 Task: Search one way flight ticket for 3 adults in first from Tucson: Tucson International Airport to New Bern: Coastal Carolina Regional Airport (was Craven County Regional) on 5-4-2023. Choice of flights is American. Number of bags: 2 checked bags. Price is upto 92000. Outbound departure time preference is 16:15.
Action: Mouse moved to (318, 277)
Screenshot: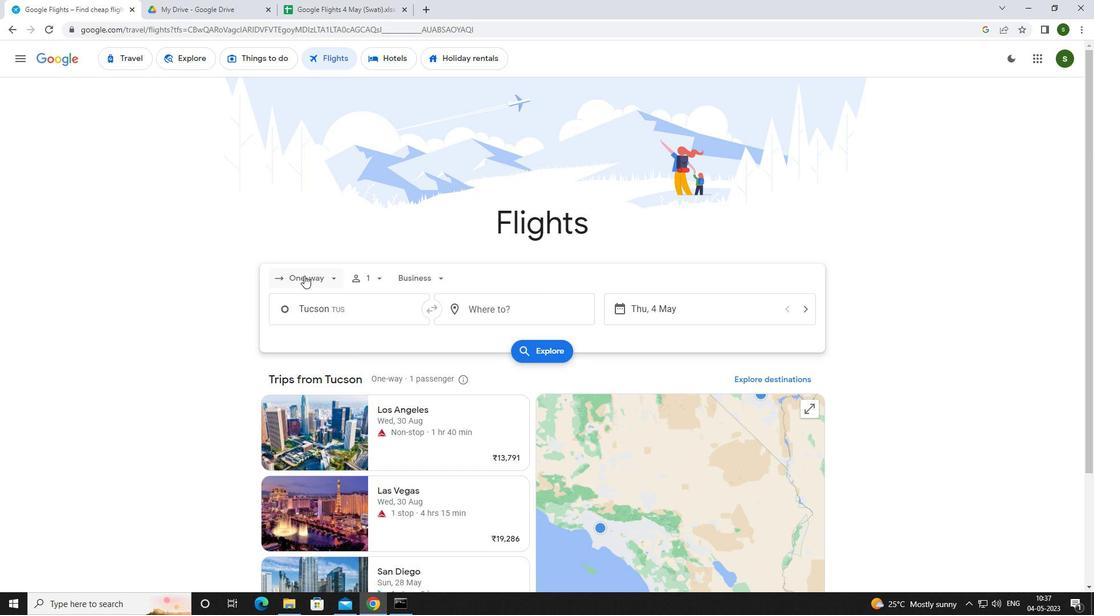 
Action: Mouse pressed left at (318, 277)
Screenshot: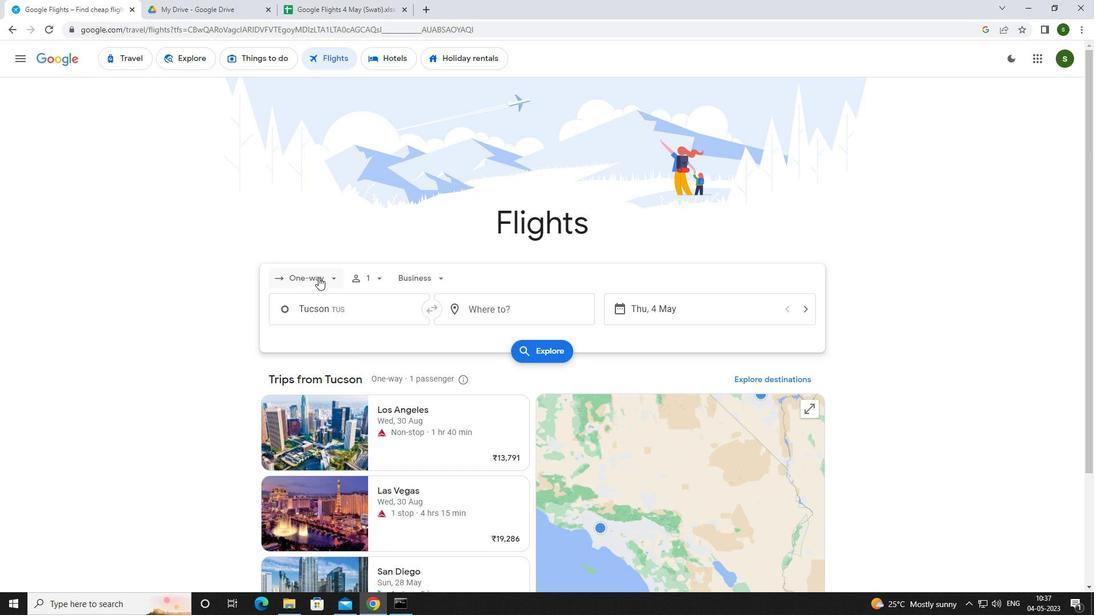 
Action: Mouse moved to (326, 323)
Screenshot: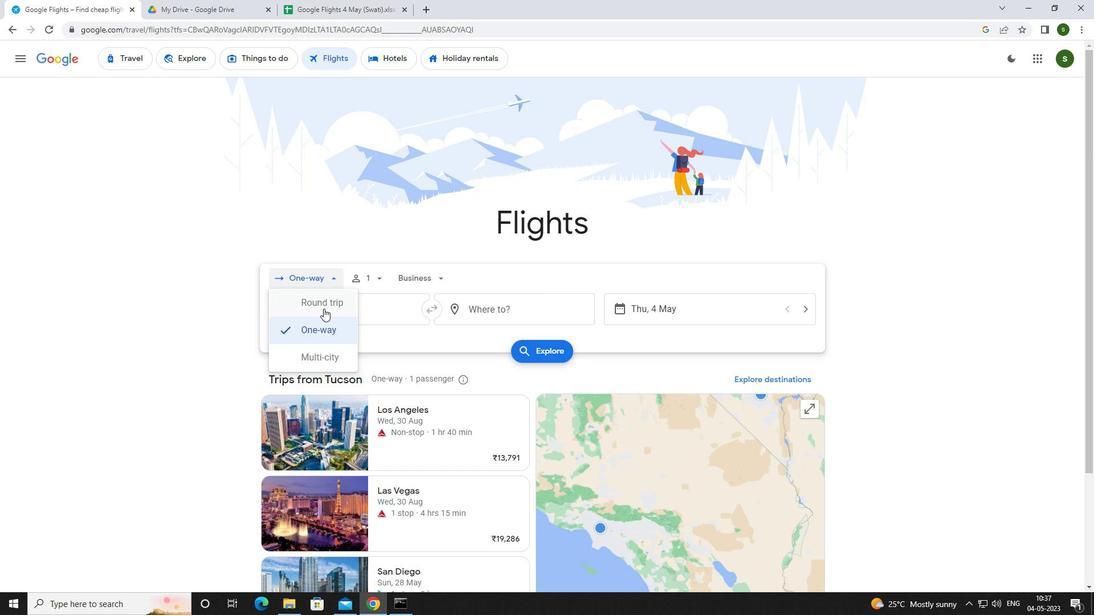 
Action: Mouse pressed left at (326, 323)
Screenshot: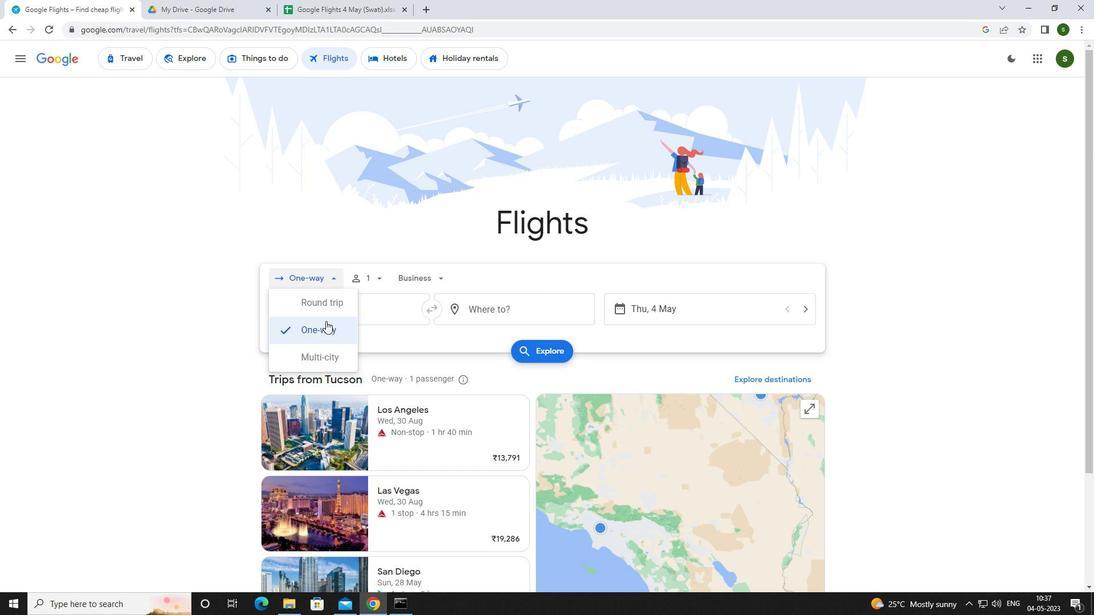 
Action: Mouse moved to (380, 274)
Screenshot: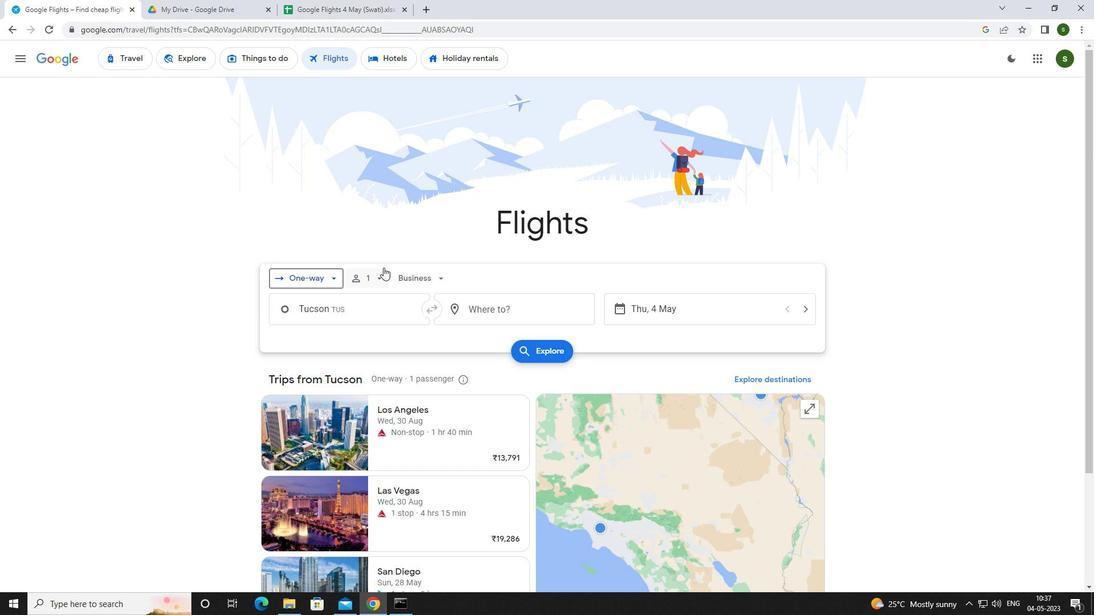 
Action: Mouse pressed left at (380, 274)
Screenshot: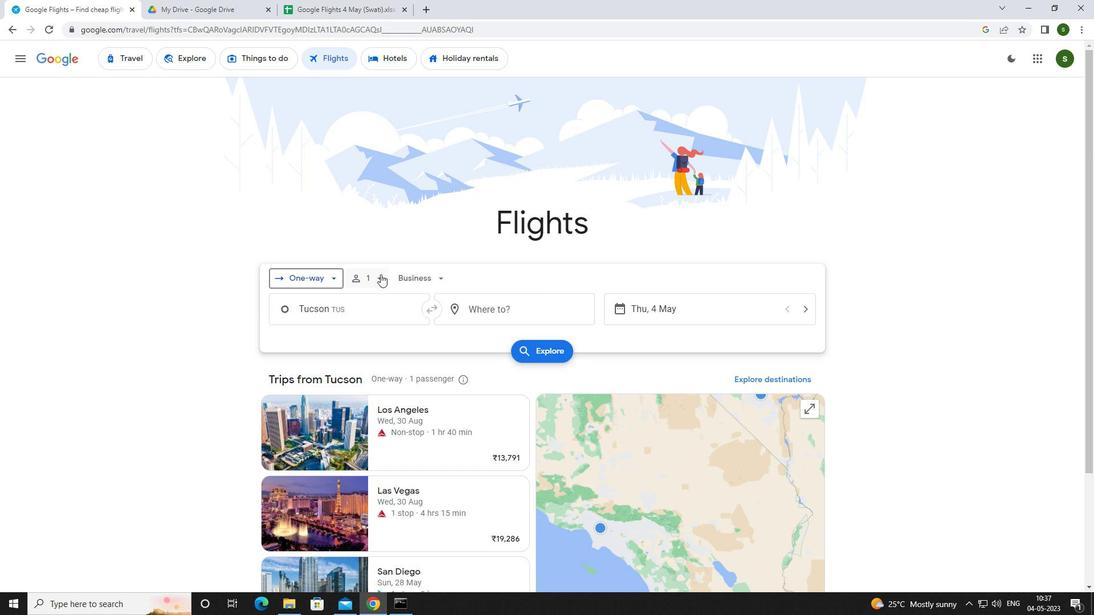 
Action: Mouse moved to (463, 301)
Screenshot: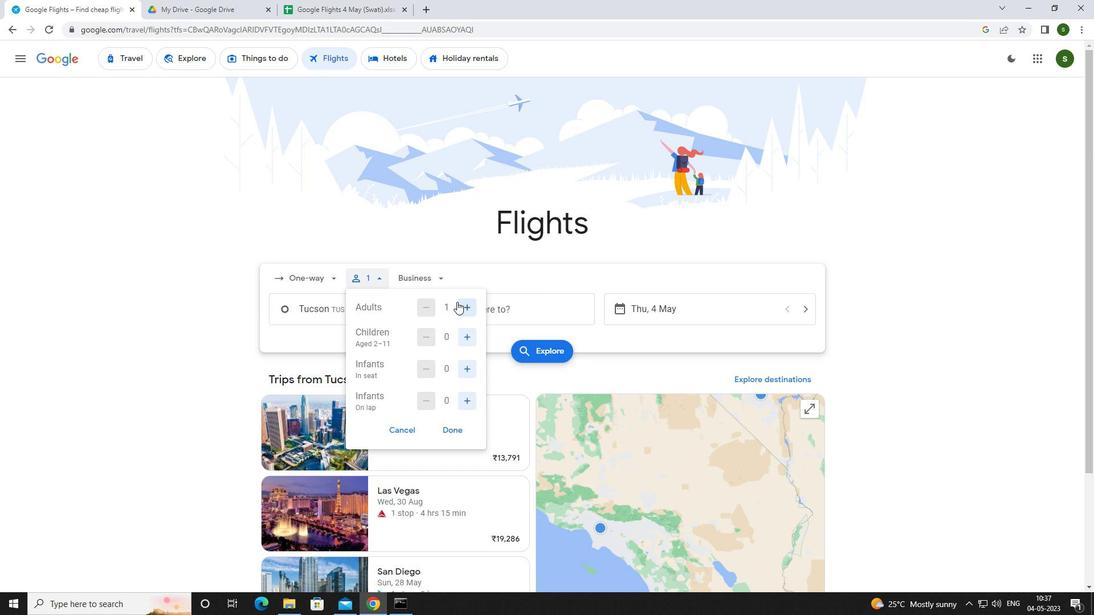 
Action: Mouse pressed left at (463, 301)
Screenshot: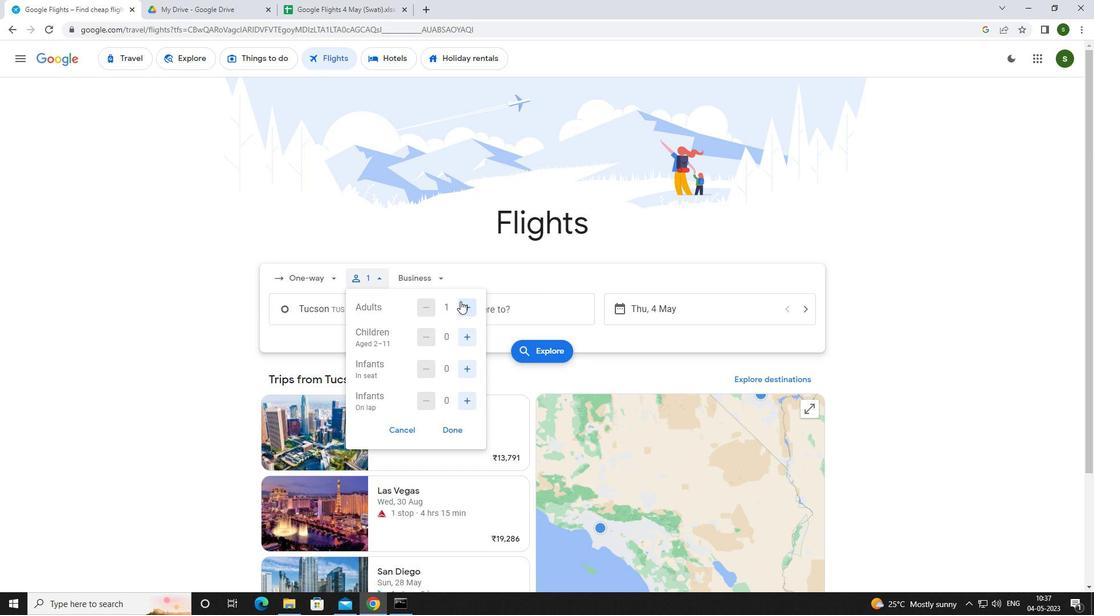 
Action: Mouse pressed left at (463, 301)
Screenshot: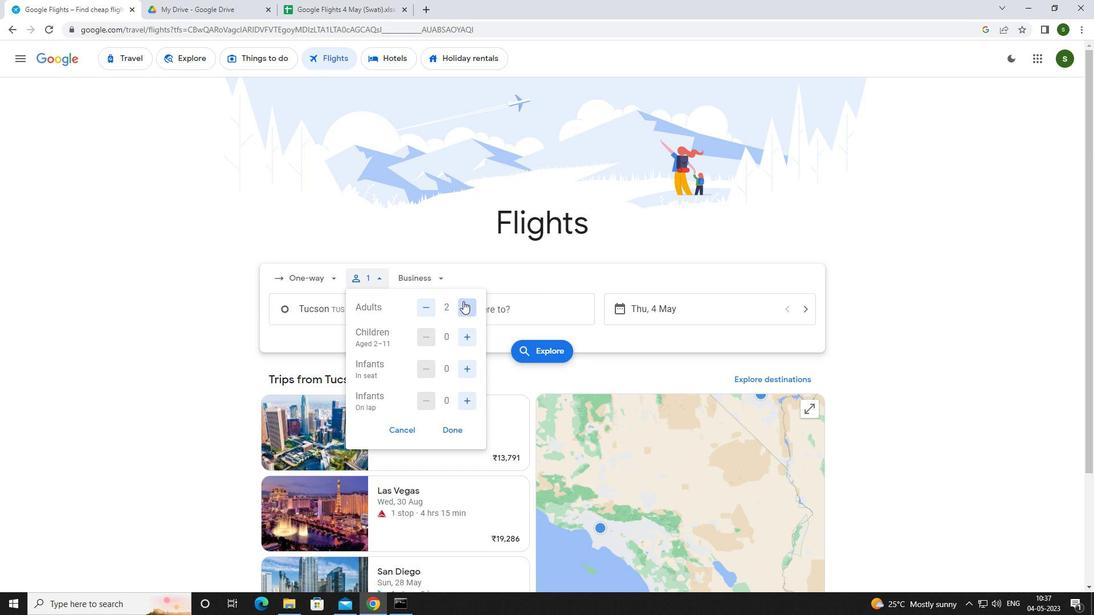 
Action: Mouse moved to (436, 275)
Screenshot: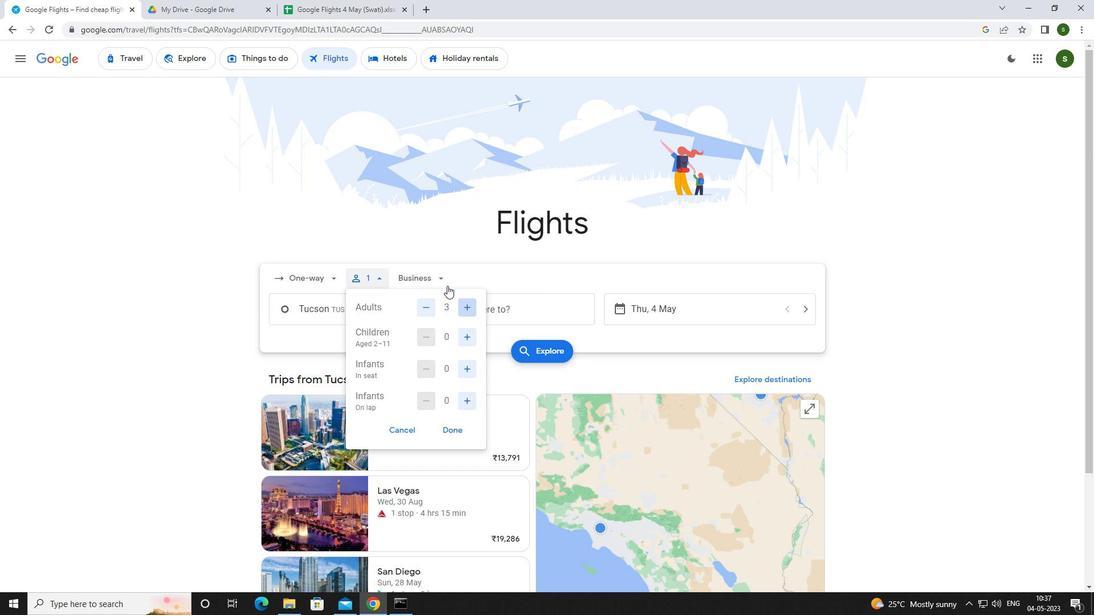 
Action: Mouse pressed left at (436, 275)
Screenshot: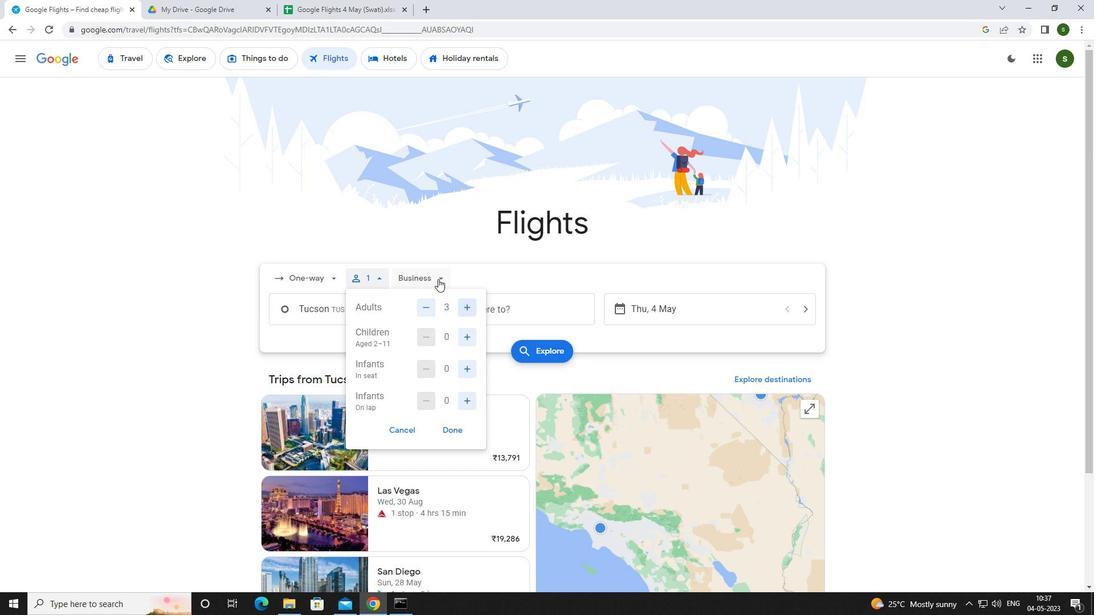 
Action: Mouse moved to (443, 382)
Screenshot: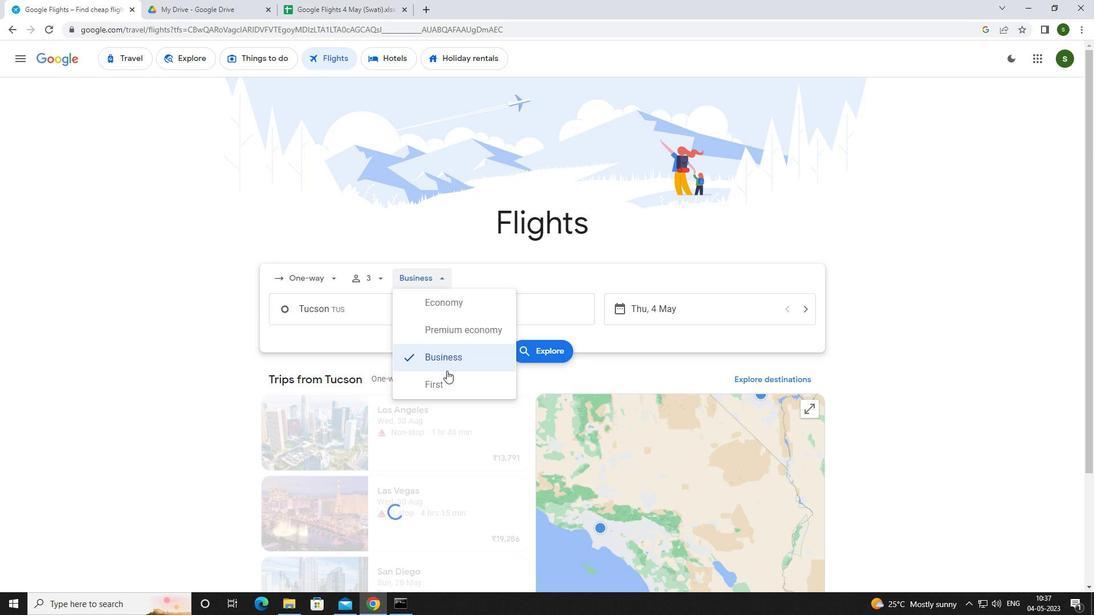 
Action: Mouse pressed left at (443, 382)
Screenshot: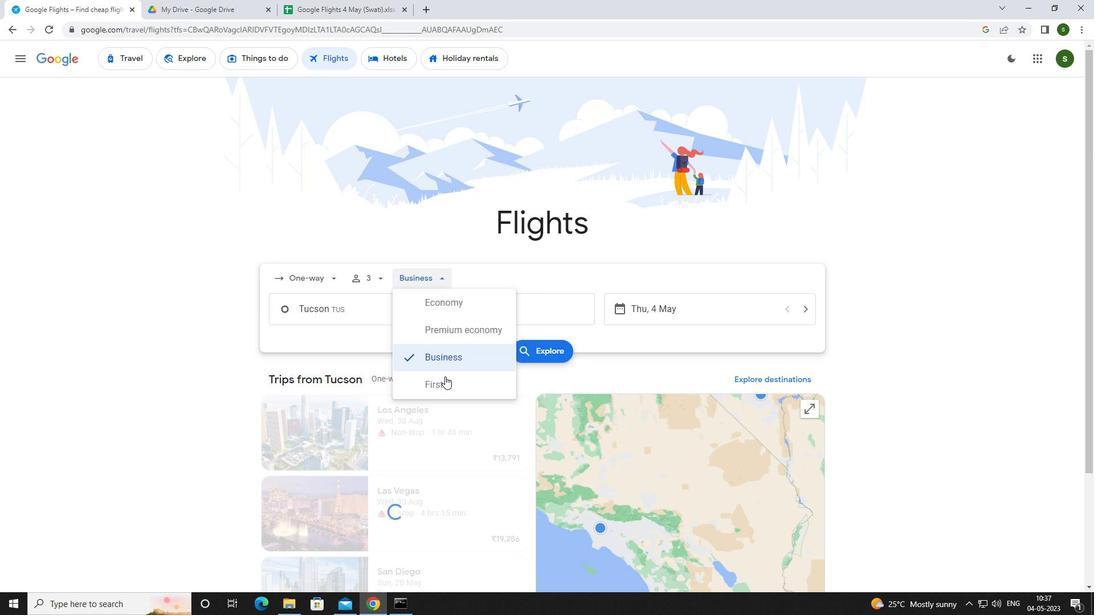 
Action: Mouse moved to (373, 311)
Screenshot: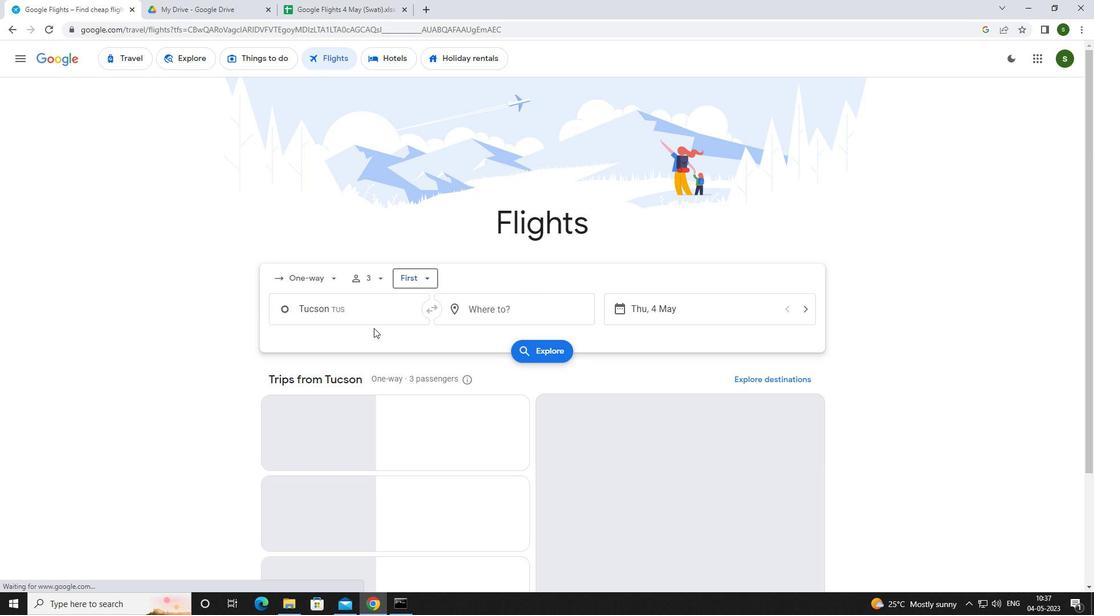 
Action: Mouse pressed left at (373, 311)
Screenshot: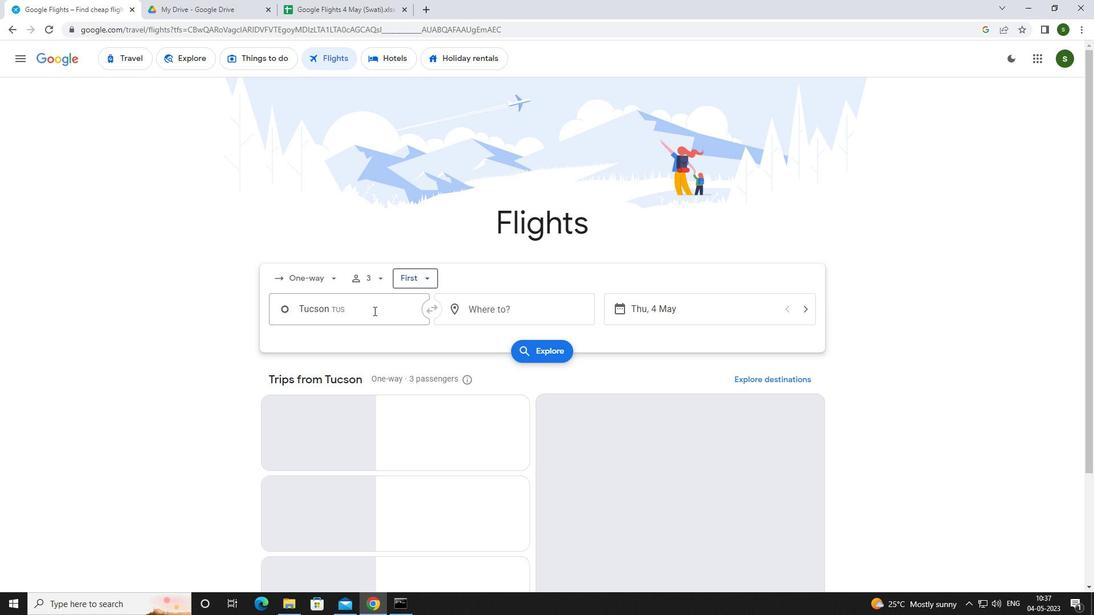 
Action: Key pressed <Key.caps_lock>t<Key.caps_lock>uscon
Screenshot: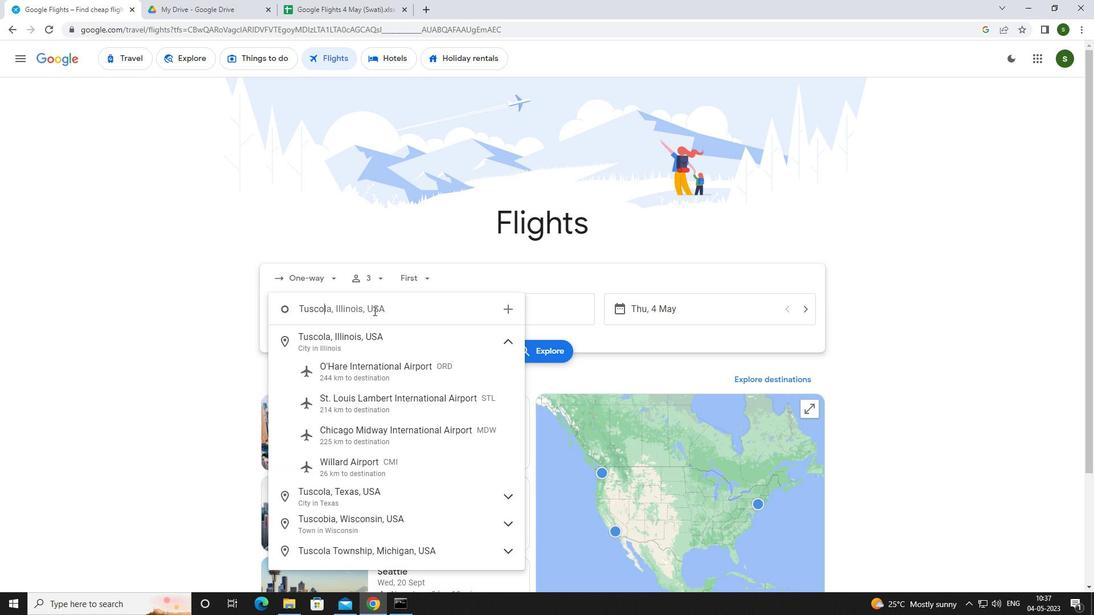 
Action: Mouse moved to (384, 380)
Screenshot: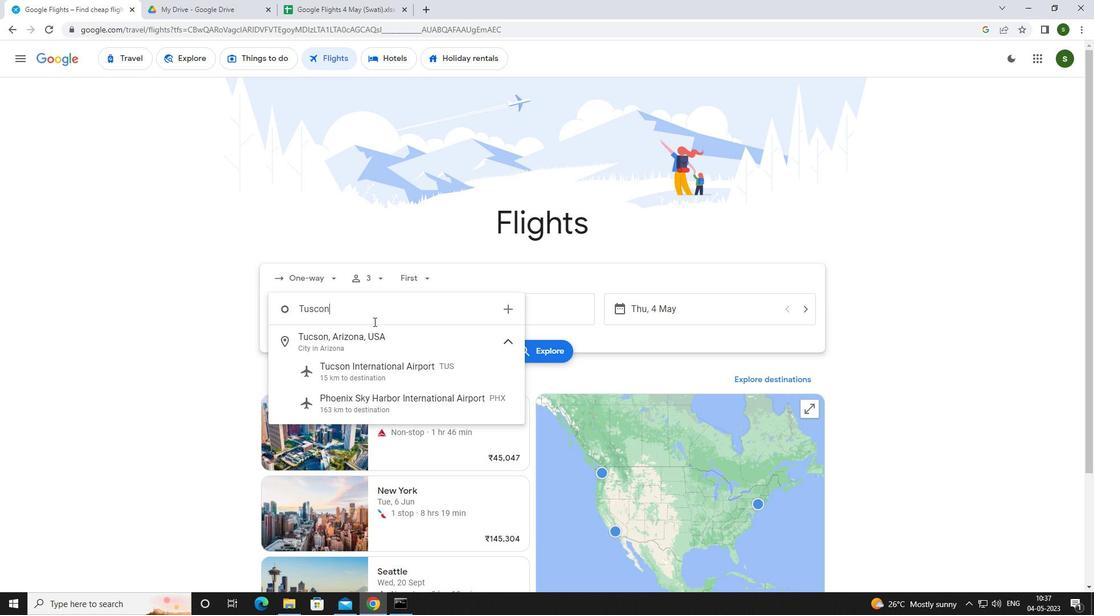 
Action: Mouse pressed left at (384, 380)
Screenshot: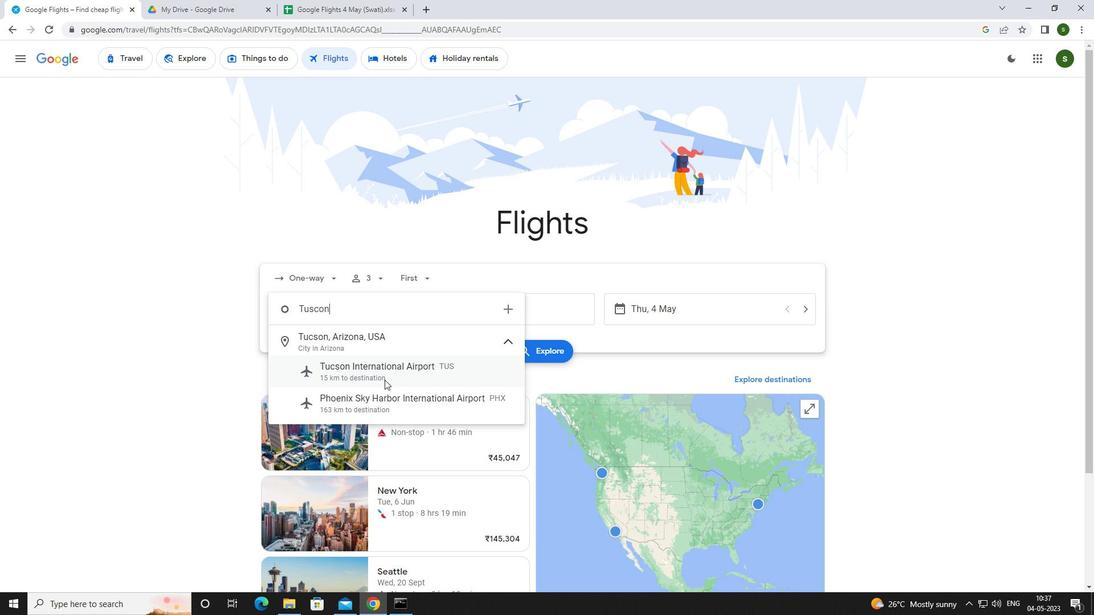 
Action: Mouse moved to (490, 313)
Screenshot: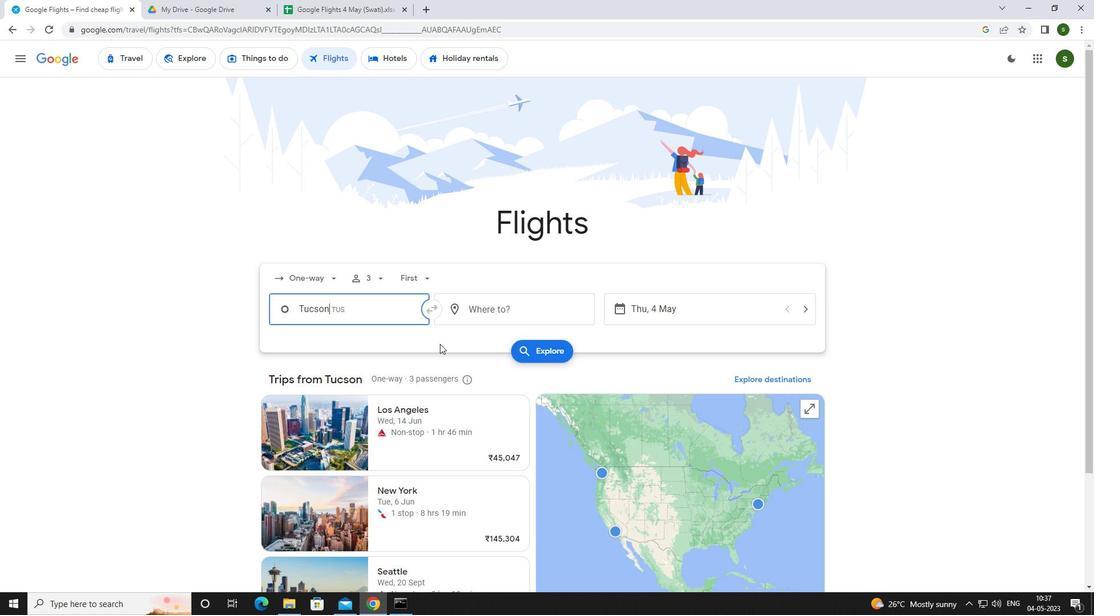 
Action: Mouse pressed left at (490, 313)
Screenshot: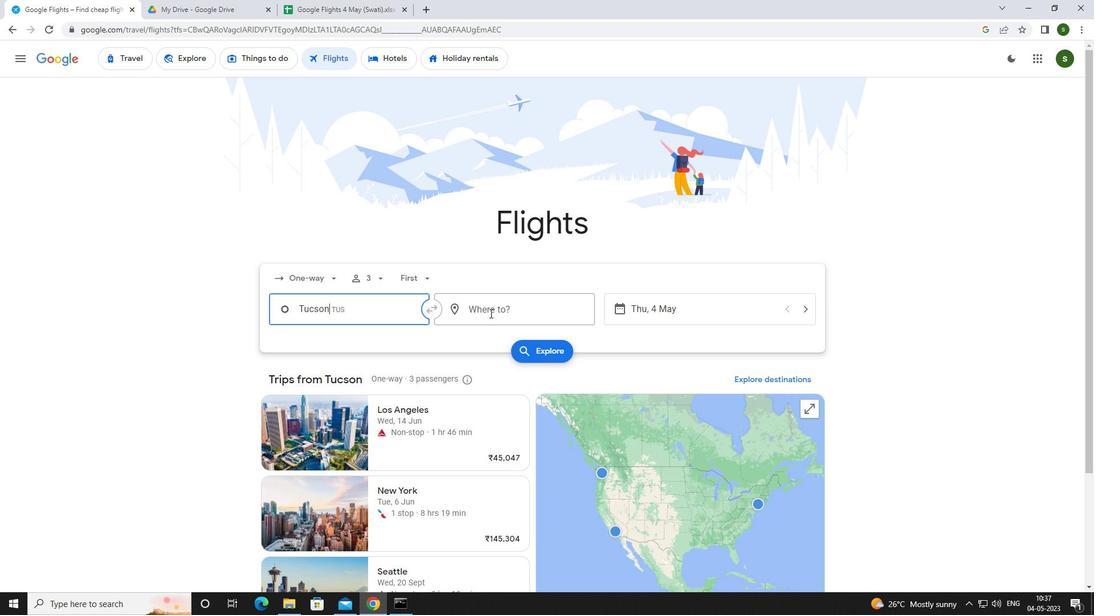 
Action: Mouse moved to (490, 313)
Screenshot: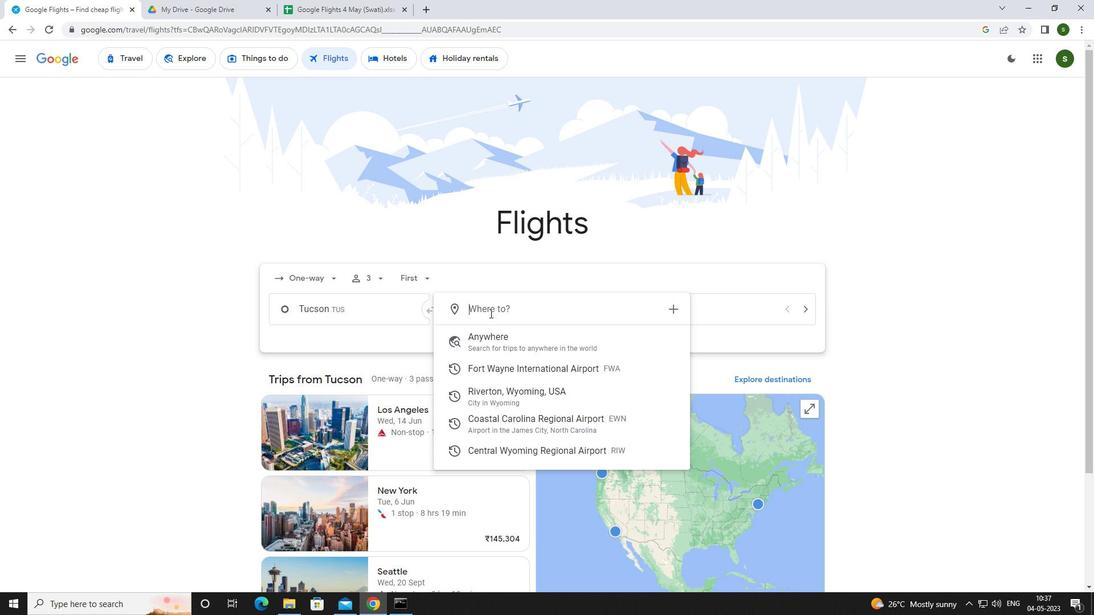 
Action: Key pressed <Key.caps_lock>c<Key.caps_lock>oastal
Screenshot: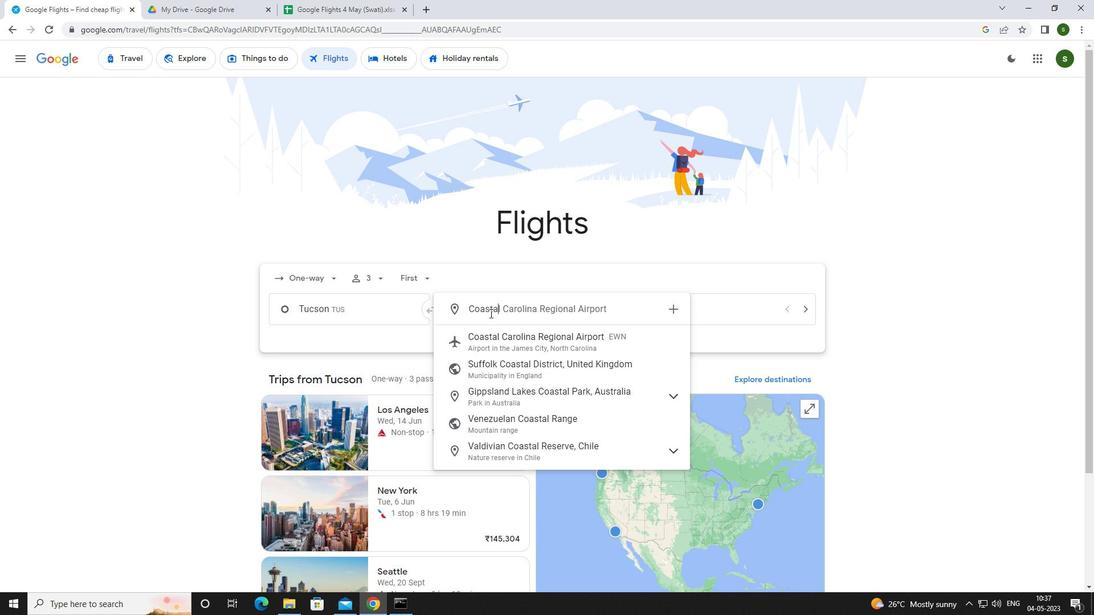 
Action: Mouse moved to (492, 341)
Screenshot: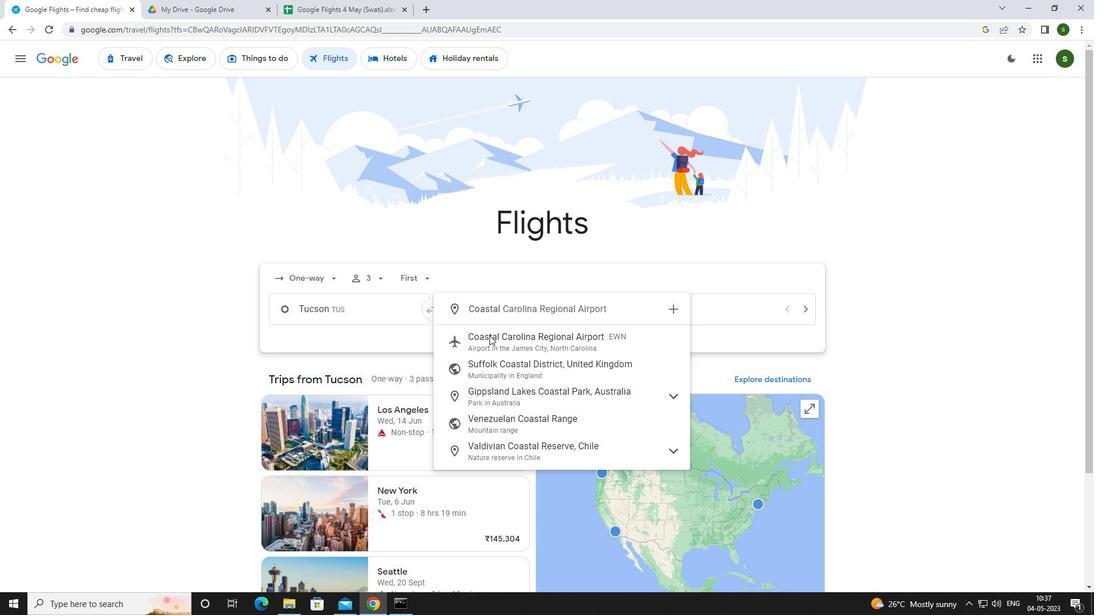 
Action: Mouse pressed left at (492, 341)
Screenshot: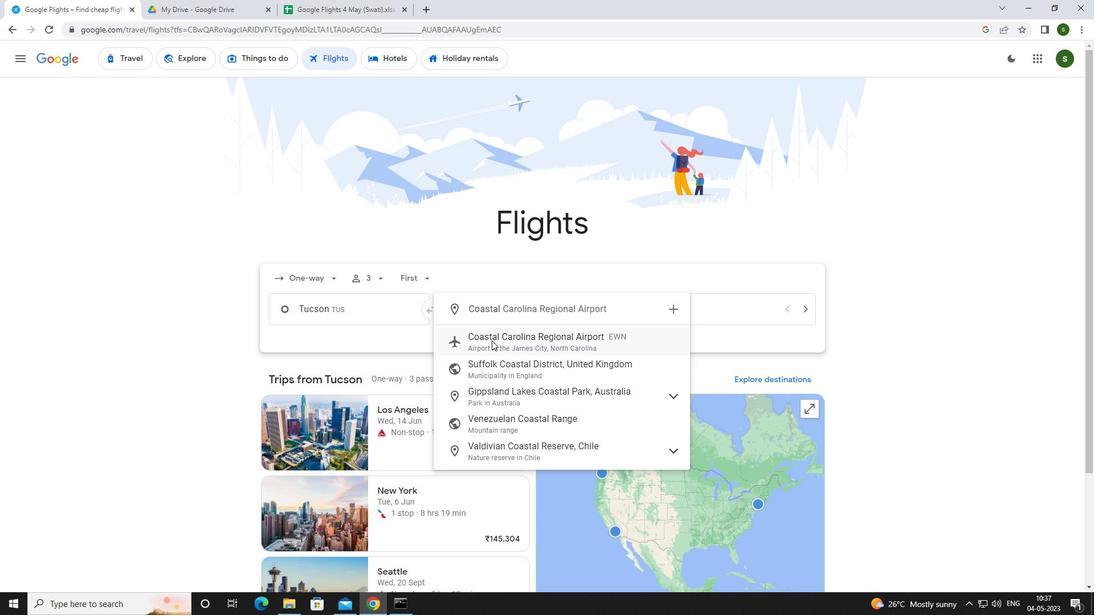 
Action: Mouse moved to (683, 316)
Screenshot: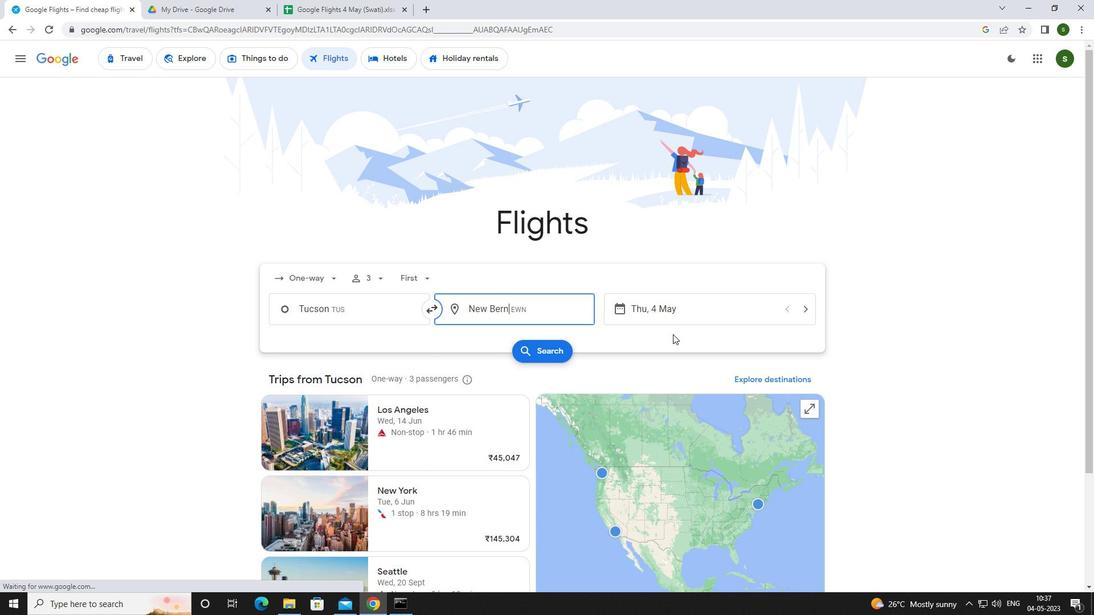 
Action: Mouse pressed left at (683, 316)
Screenshot: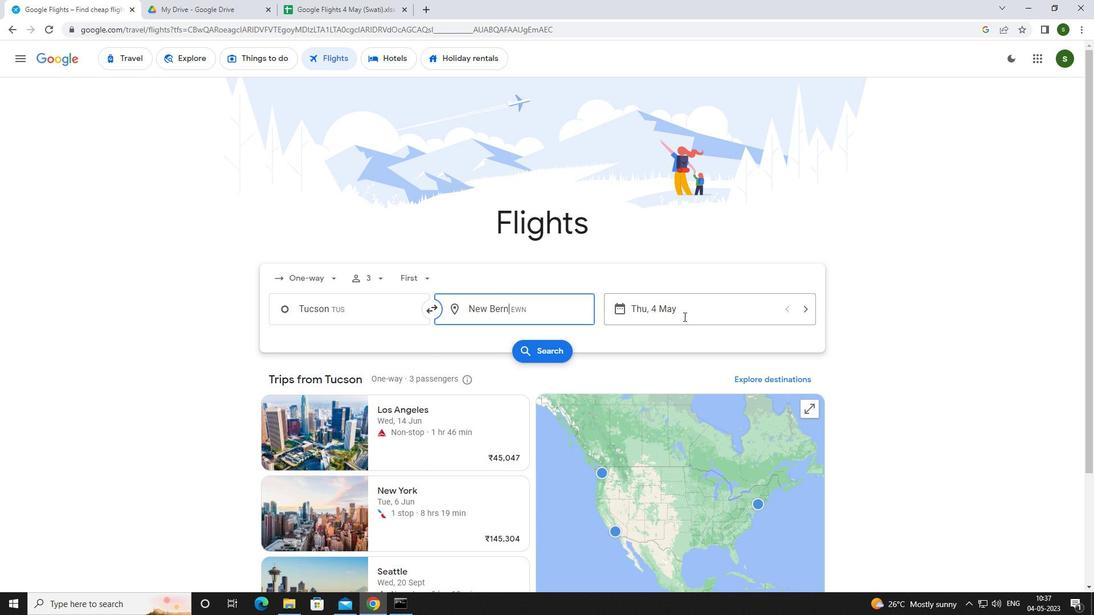
Action: Mouse moved to (527, 382)
Screenshot: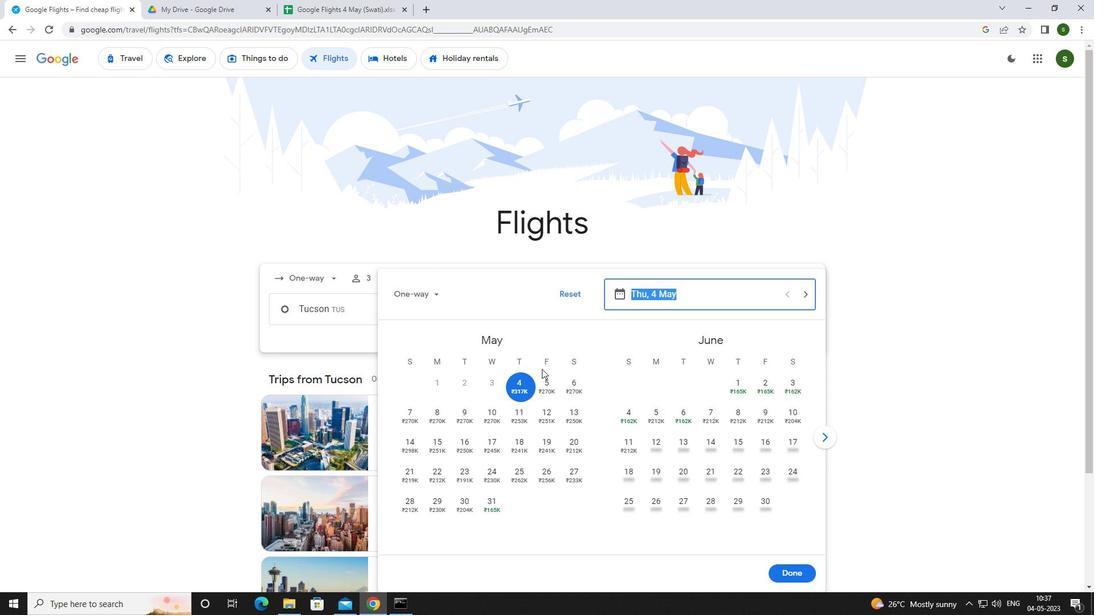 
Action: Mouse pressed left at (527, 382)
Screenshot: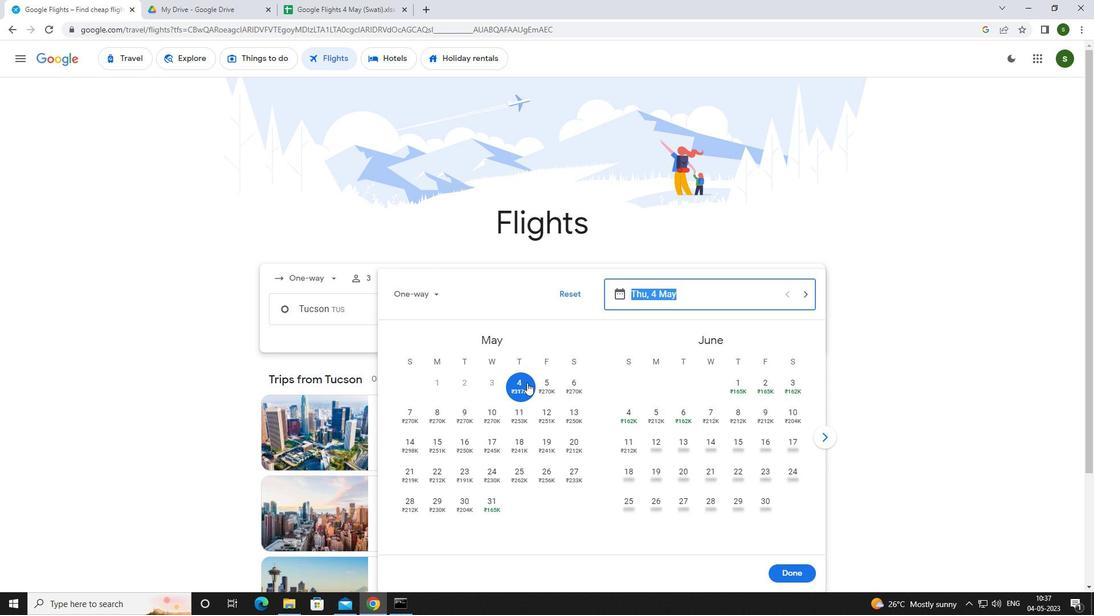 
Action: Mouse moved to (796, 570)
Screenshot: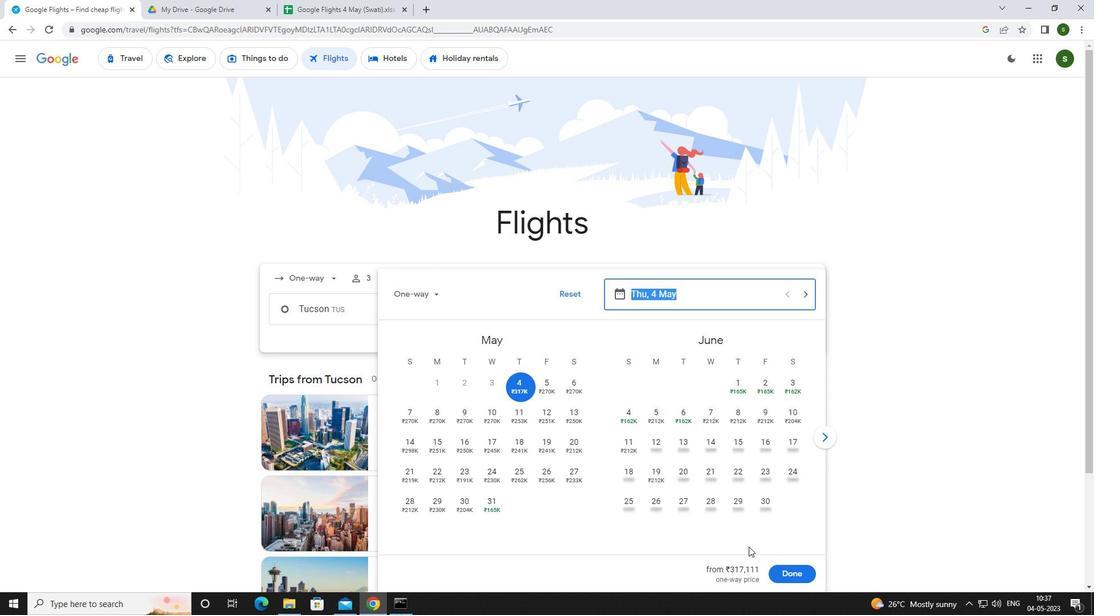 
Action: Mouse pressed left at (796, 570)
Screenshot: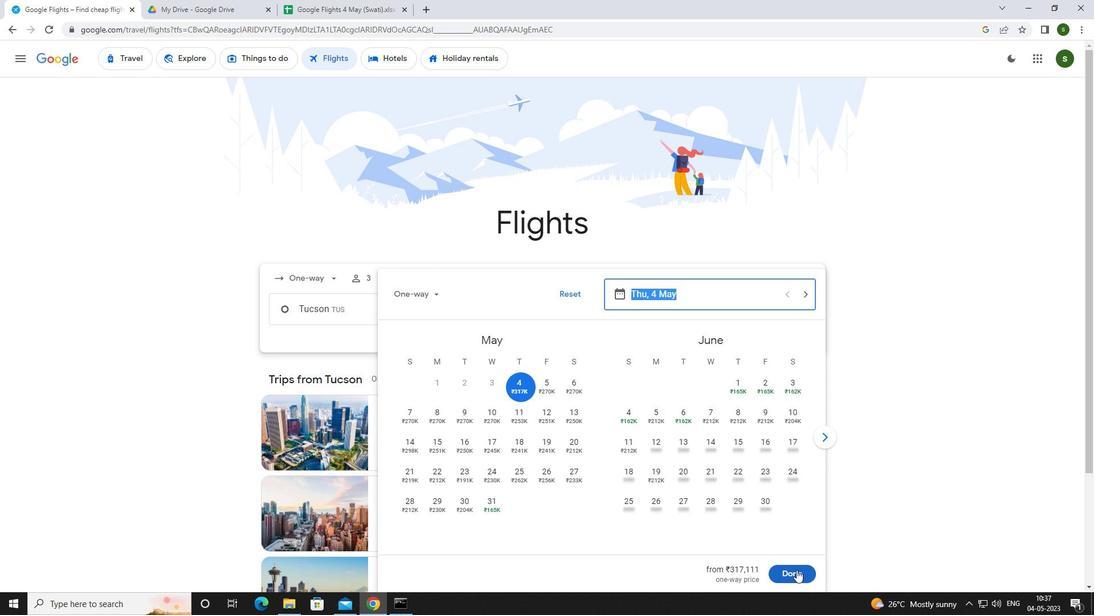 
Action: Mouse moved to (564, 352)
Screenshot: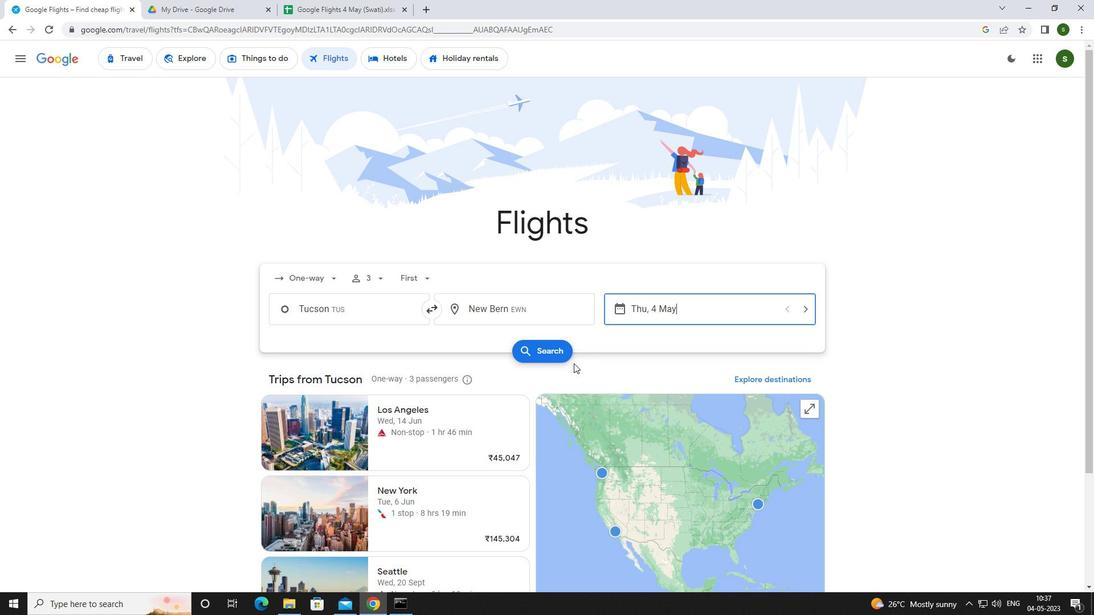 
Action: Mouse pressed left at (564, 352)
Screenshot: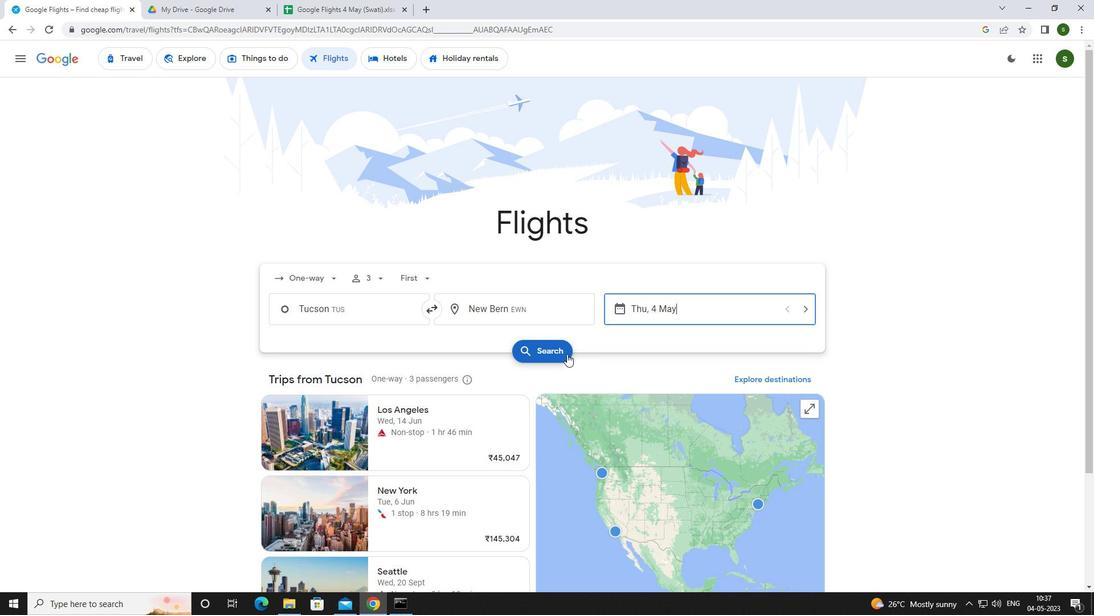 
Action: Mouse moved to (296, 163)
Screenshot: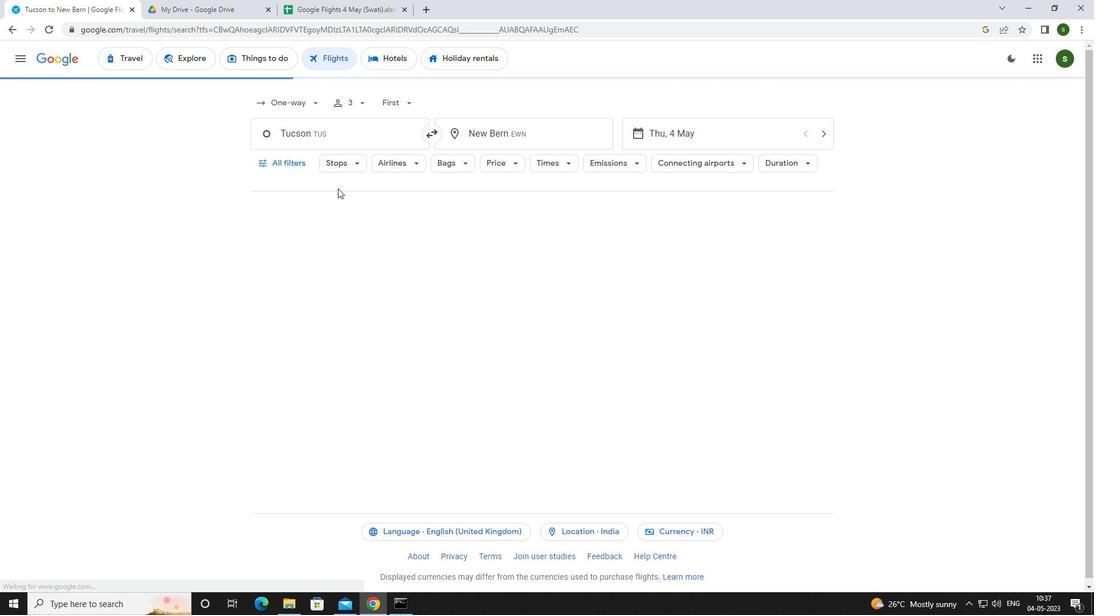
Action: Mouse pressed left at (296, 163)
Screenshot: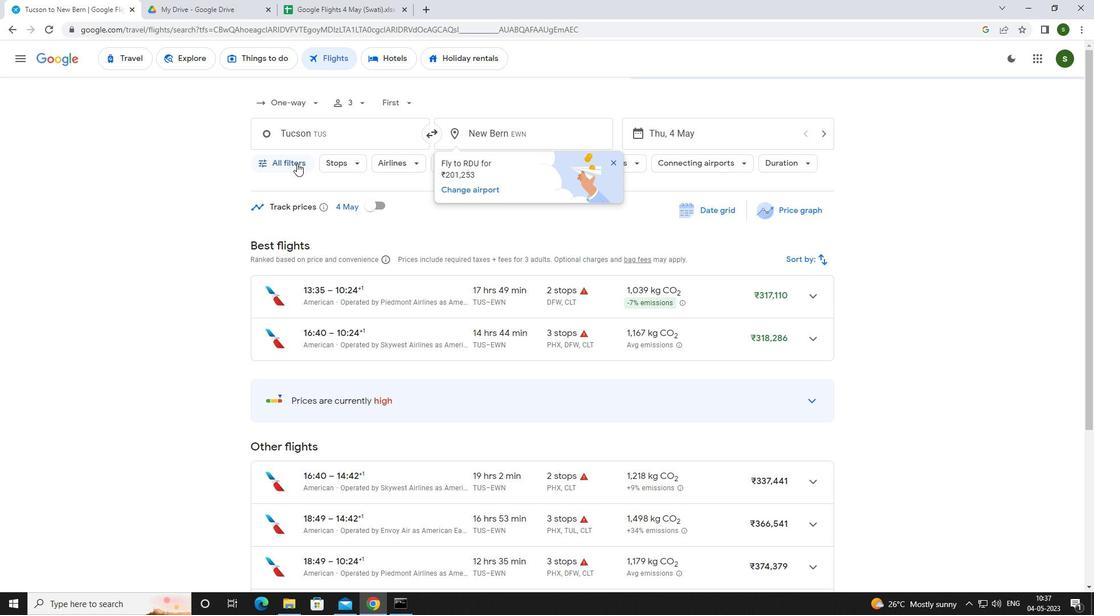 
Action: Mouse moved to (430, 405)
Screenshot: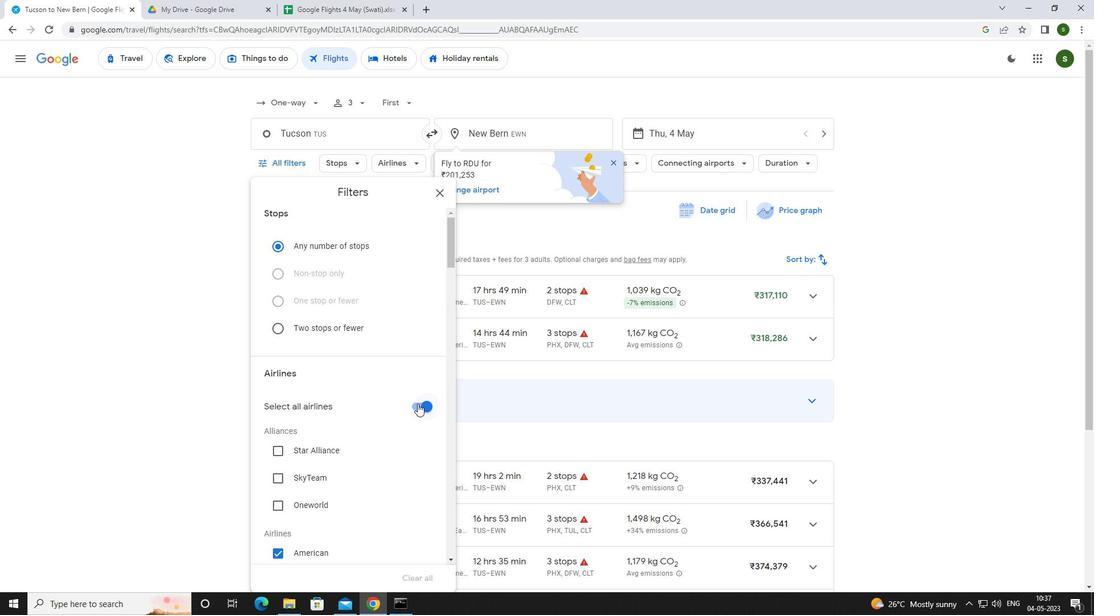 
Action: Mouse pressed left at (430, 405)
Screenshot: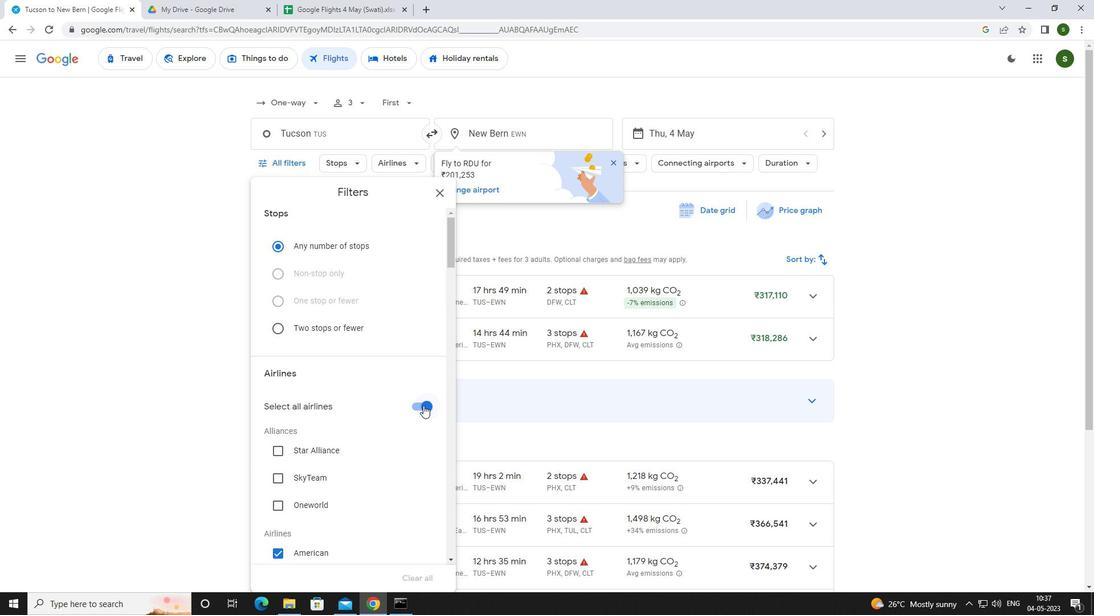 
Action: Mouse moved to (384, 351)
Screenshot: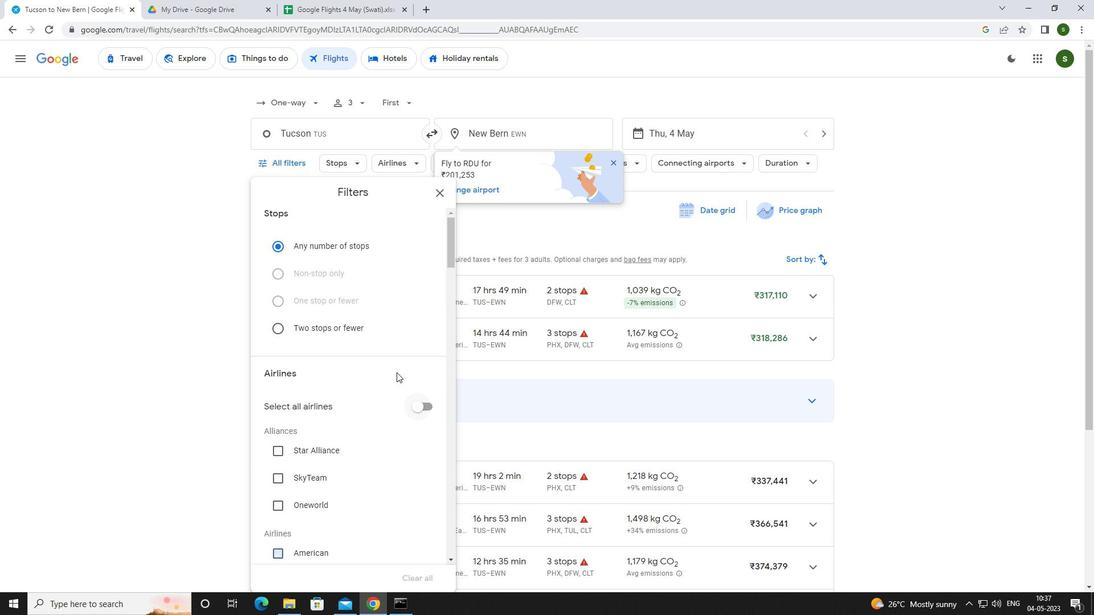 
Action: Mouse scrolled (384, 350) with delta (0, 0)
Screenshot: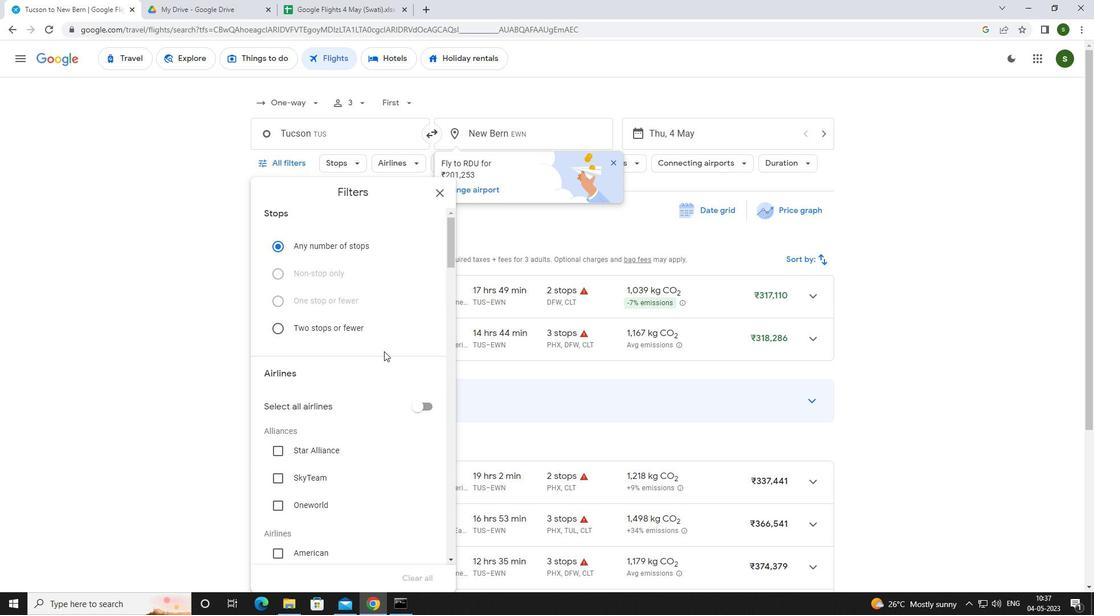 
Action: Mouse scrolled (384, 350) with delta (0, 0)
Screenshot: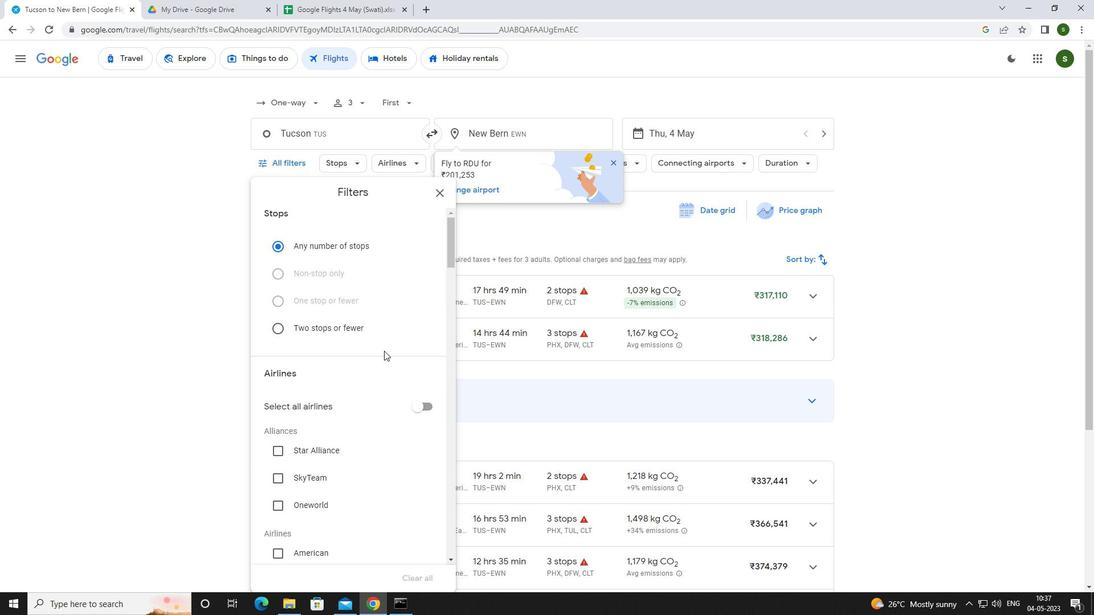 
Action: Mouse scrolled (384, 350) with delta (0, 0)
Screenshot: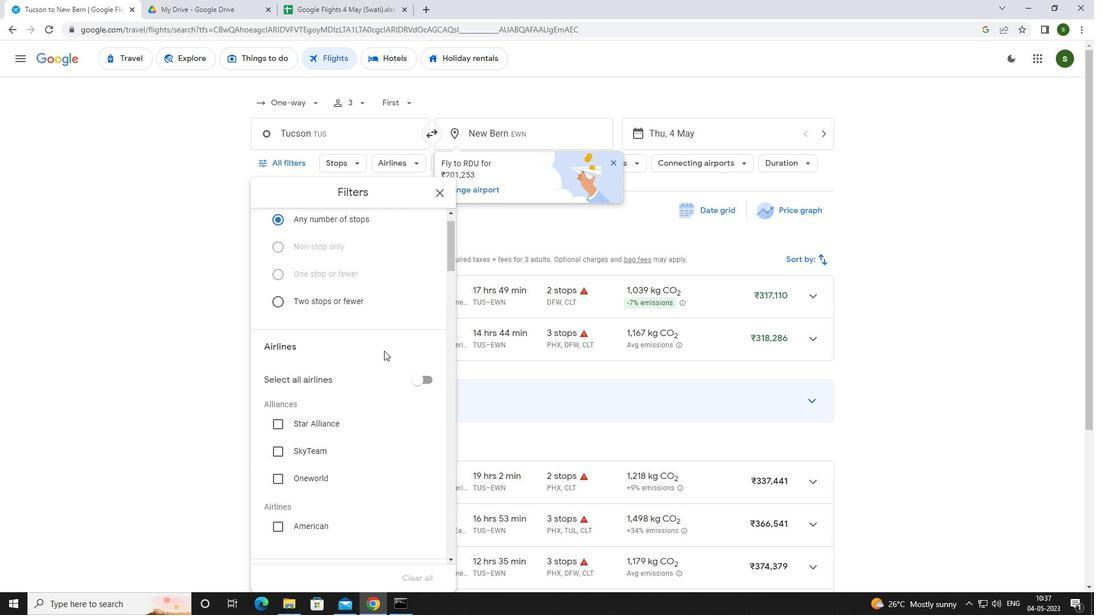 
Action: Mouse moved to (290, 384)
Screenshot: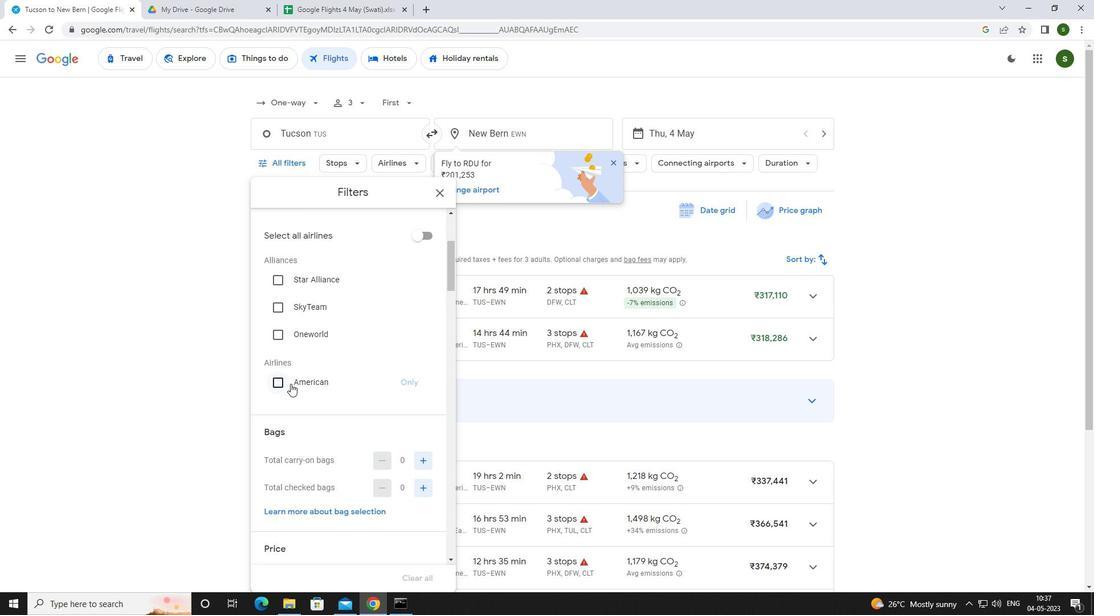 
Action: Mouse pressed left at (290, 384)
Screenshot: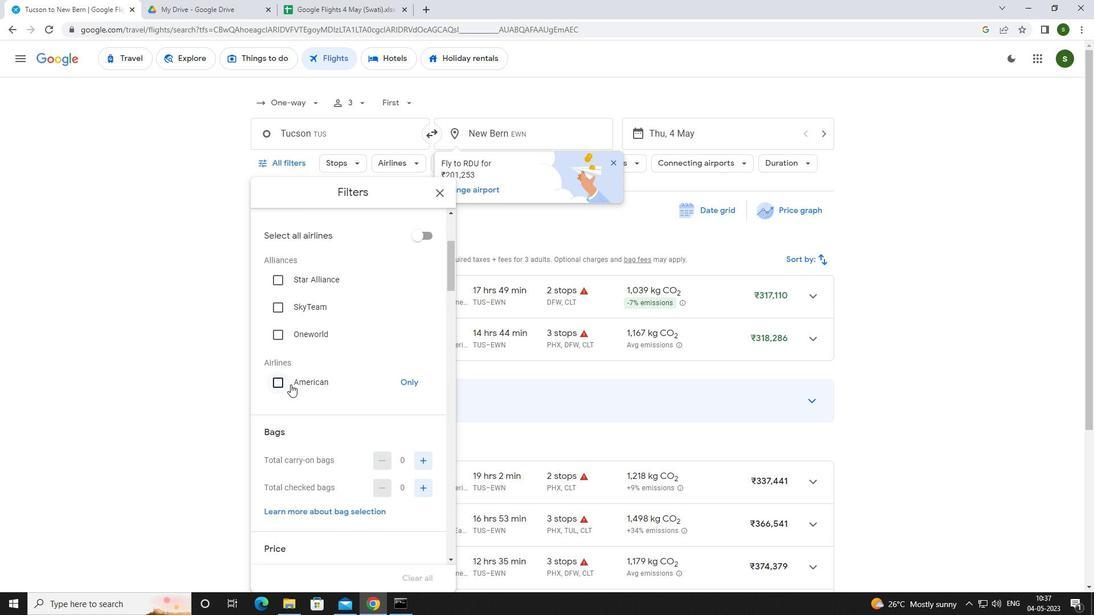 
Action: Mouse moved to (340, 369)
Screenshot: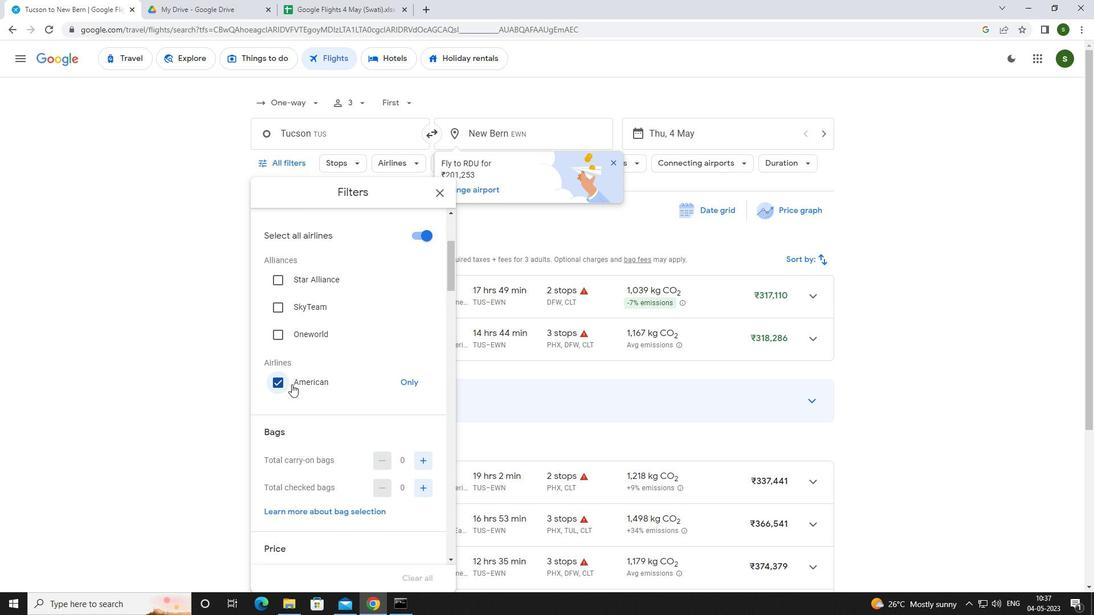 
Action: Mouse scrolled (340, 369) with delta (0, 0)
Screenshot: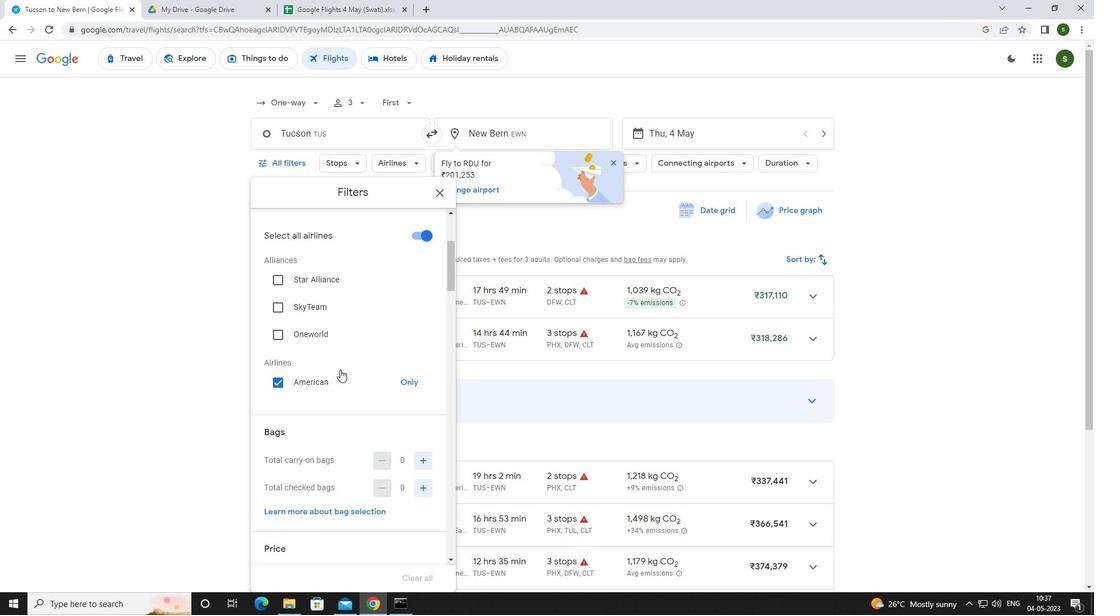 
Action: Mouse scrolled (340, 369) with delta (0, 0)
Screenshot: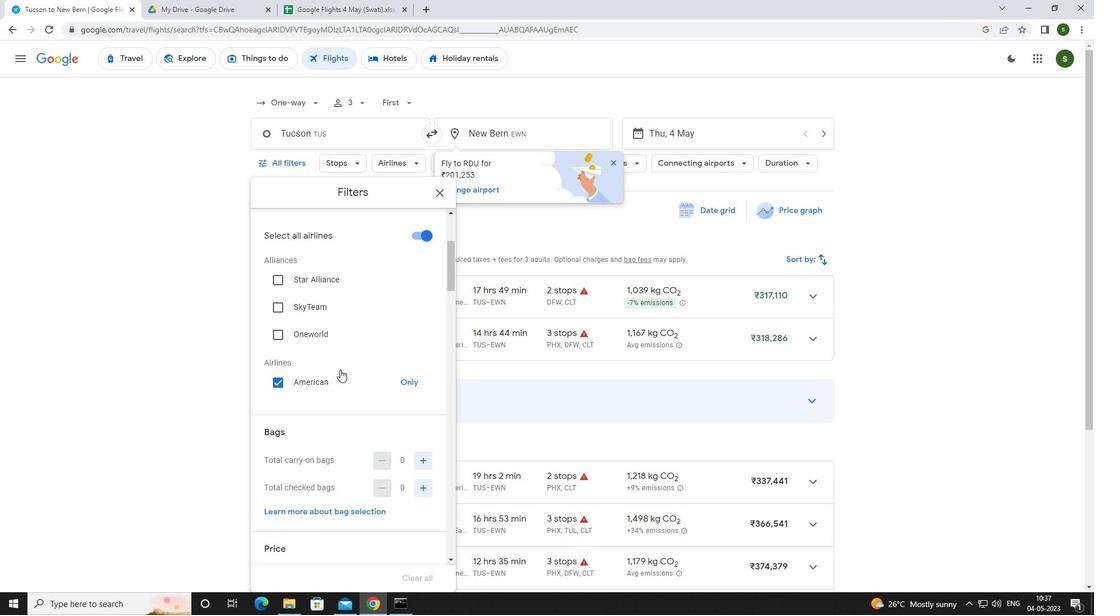 
Action: Mouse moved to (422, 376)
Screenshot: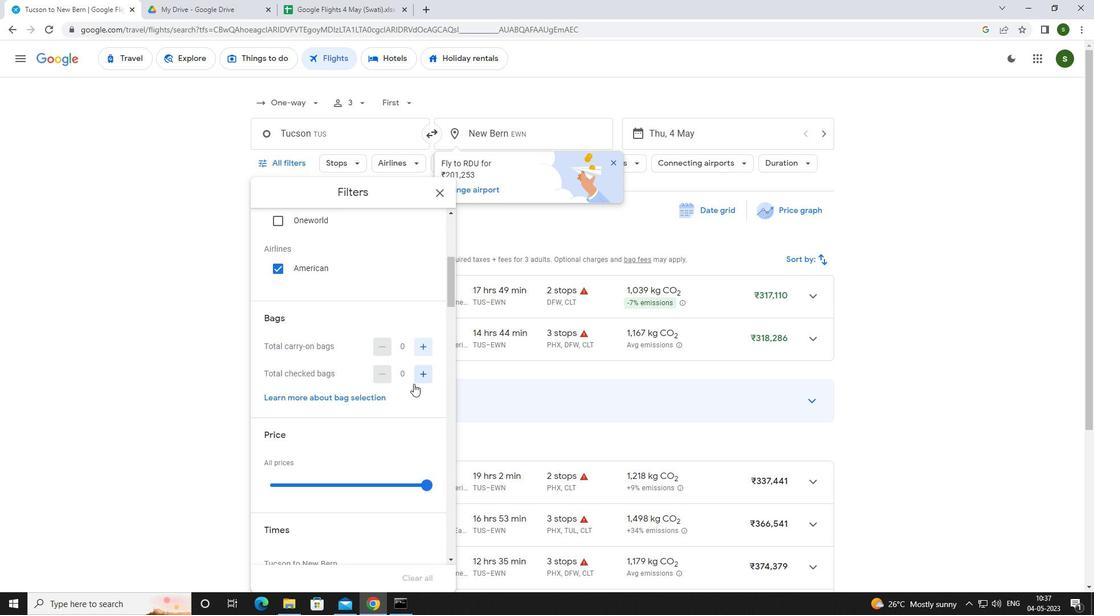 
Action: Mouse pressed left at (422, 376)
Screenshot: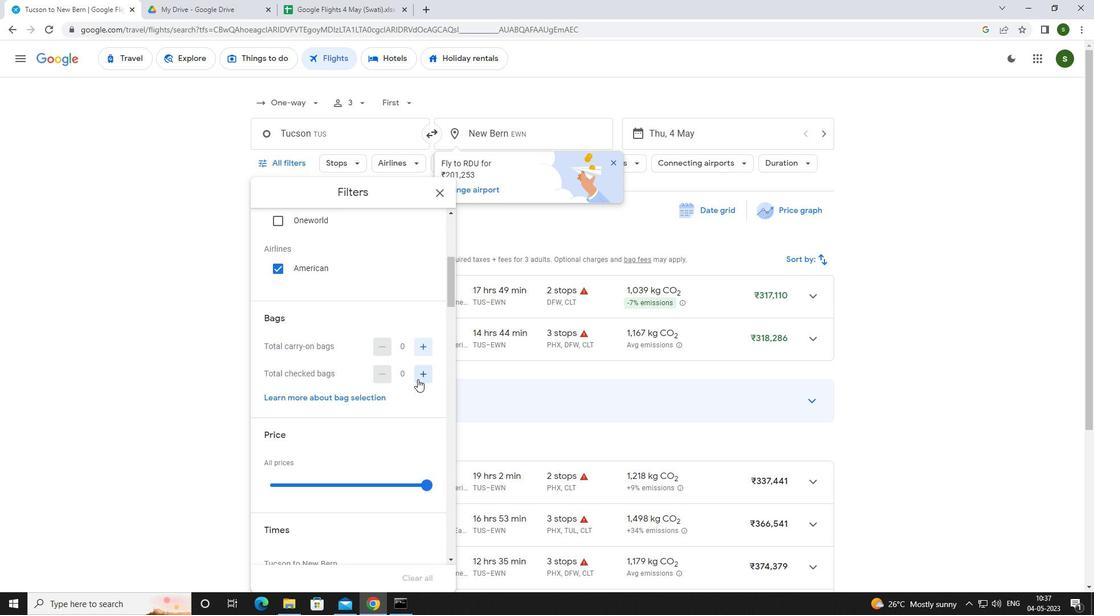 
Action: Mouse pressed left at (422, 376)
Screenshot: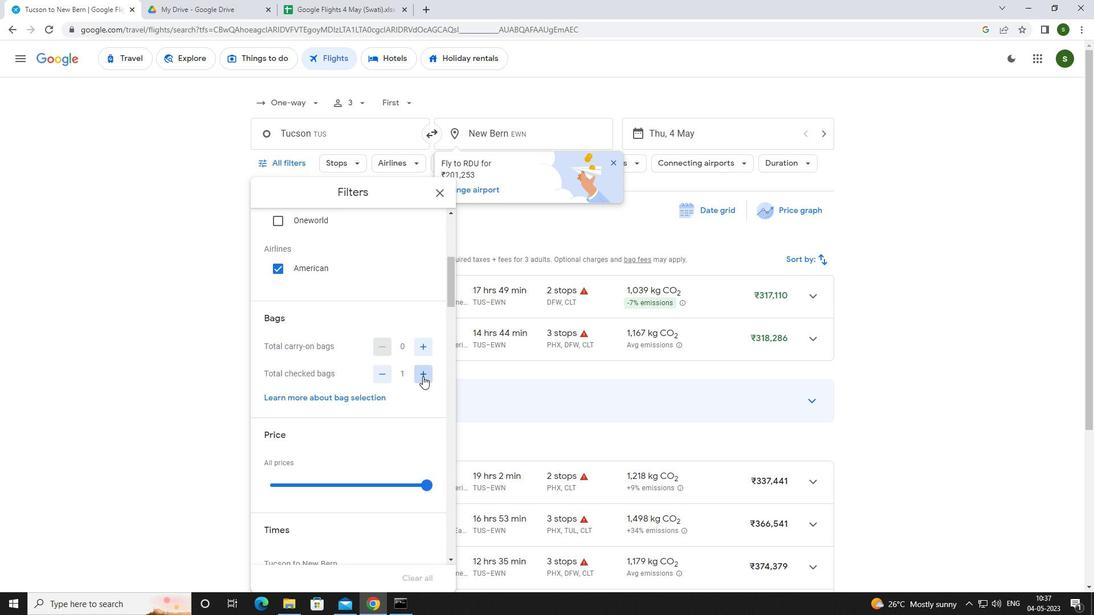 
Action: Mouse scrolled (422, 376) with delta (0, 0)
Screenshot: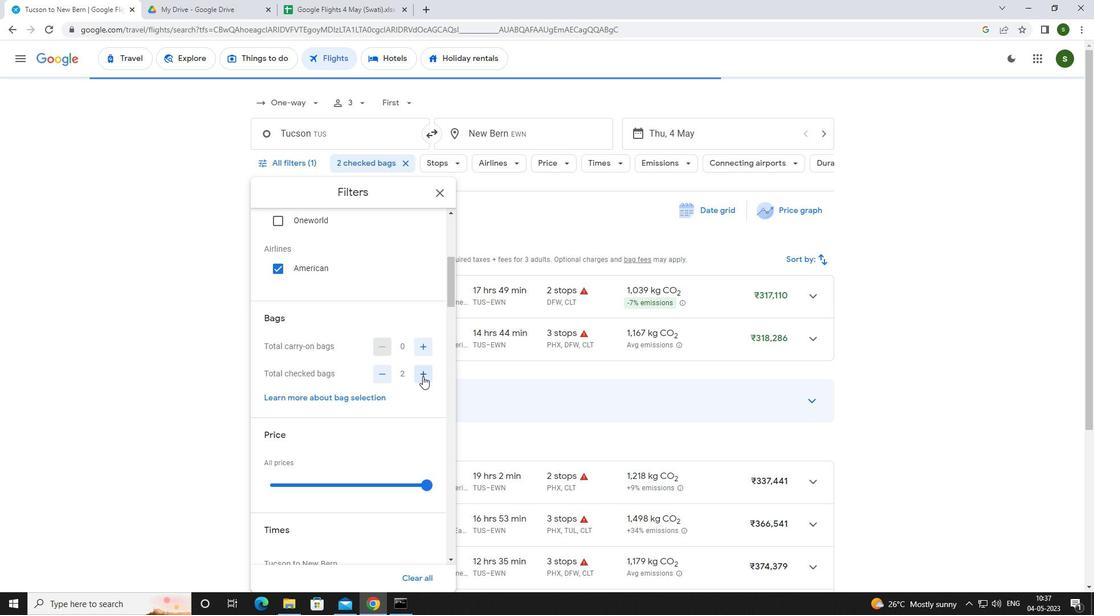 
Action: Mouse scrolled (422, 376) with delta (0, 0)
Screenshot: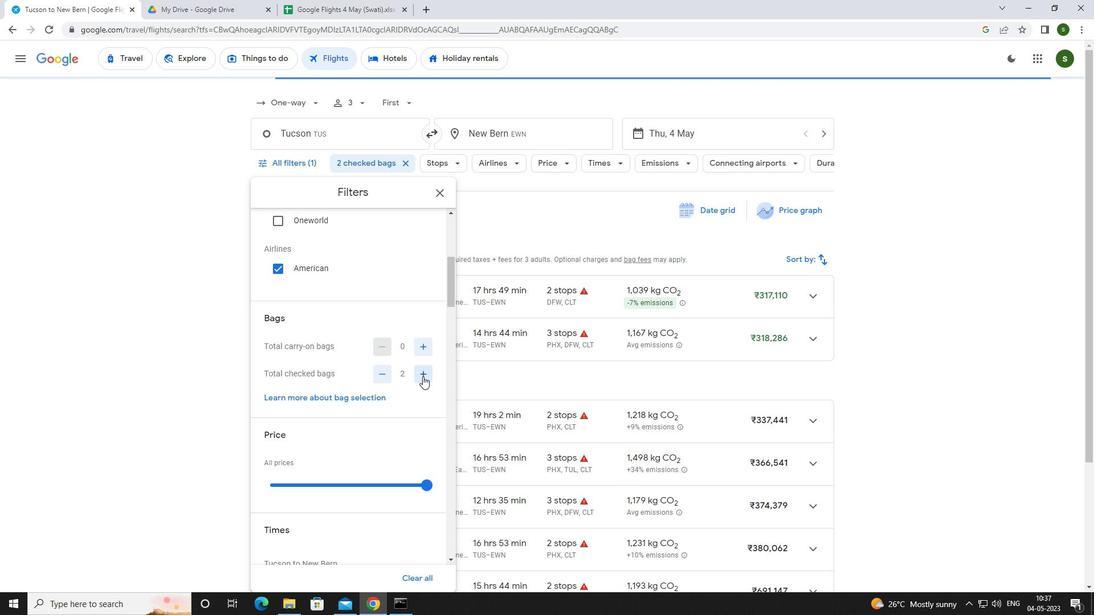 
Action: Mouse moved to (427, 374)
Screenshot: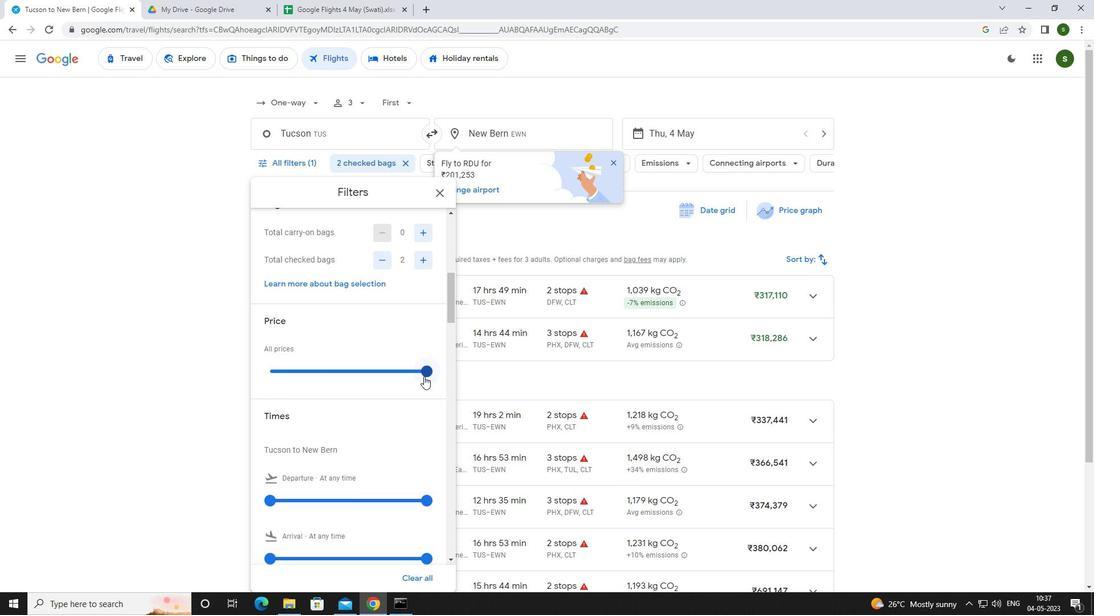 
Action: Mouse pressed left at (427, 374)
Screenshot: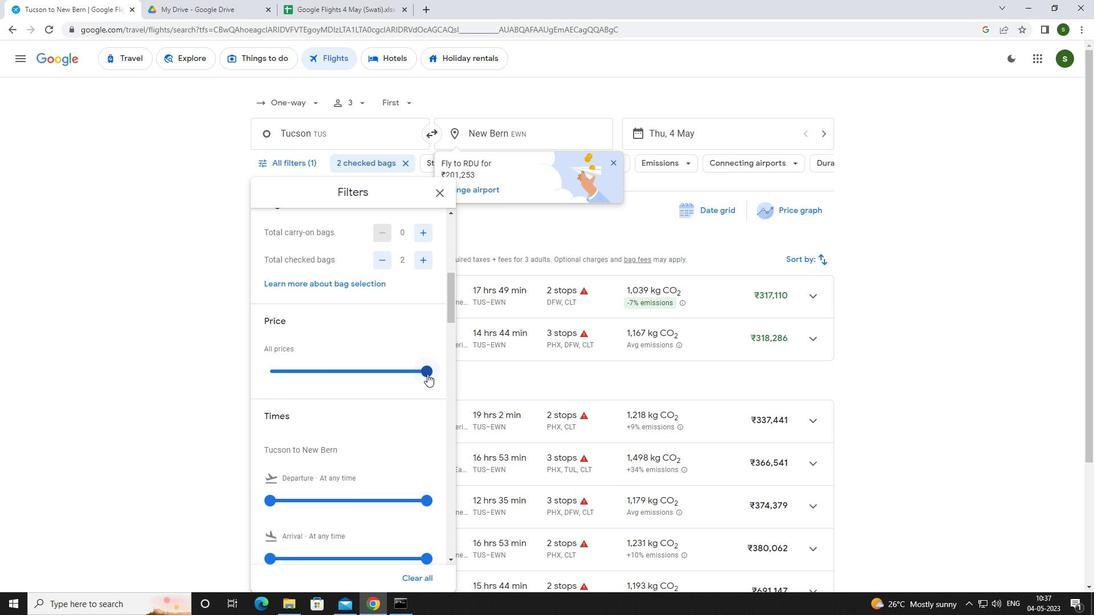 
Action: Mouse moved to (318, 396)
Screenshot: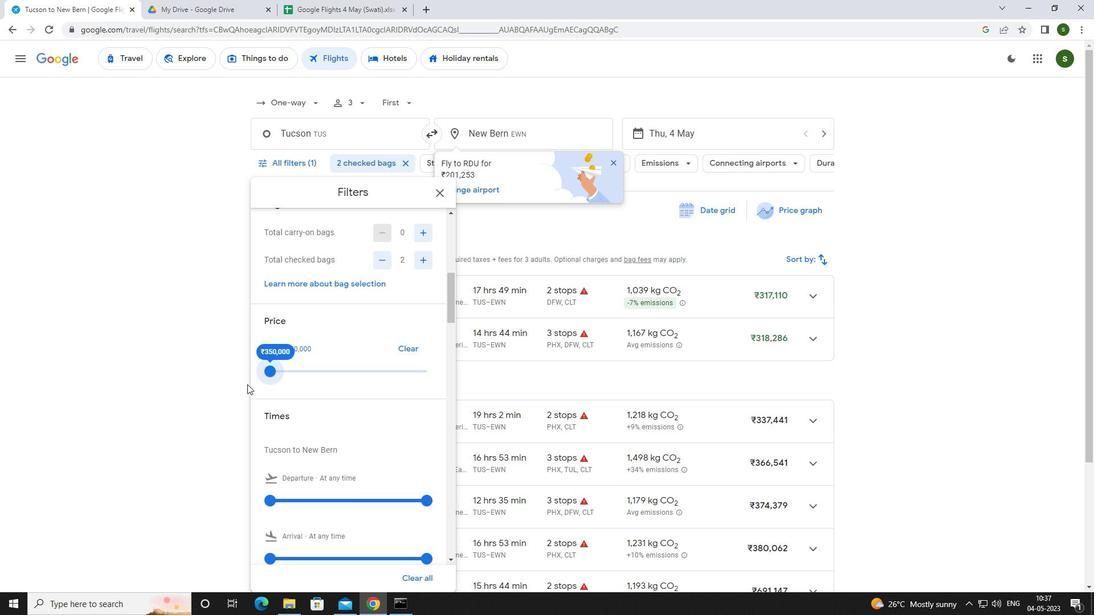 
Action: Mouse scrolled (318, 395) with delta (0, 0)
Screenshot: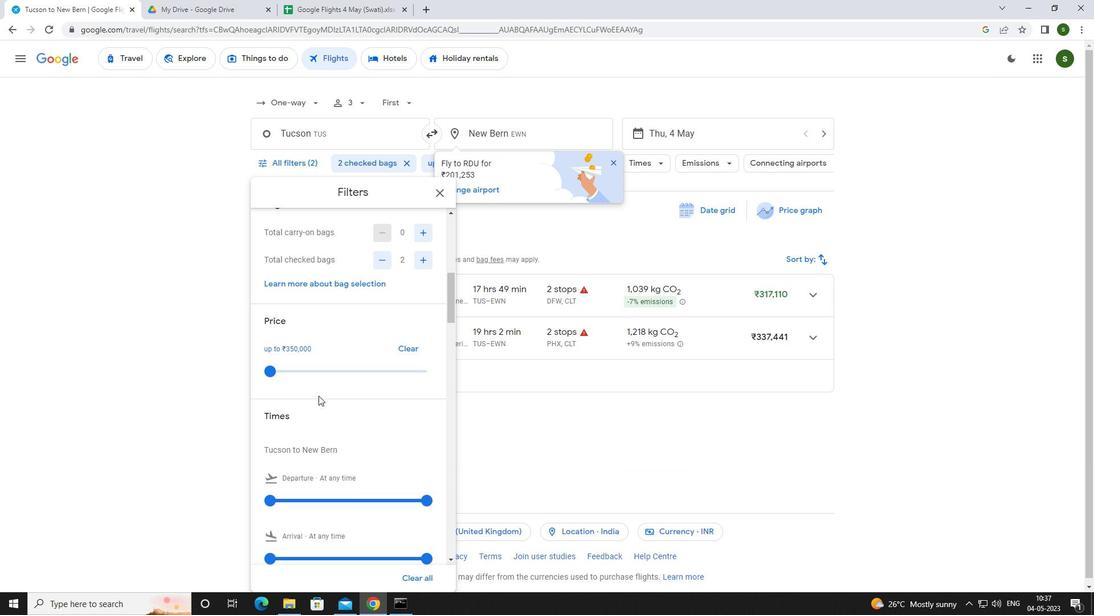 
Action: Mouse moved to (266, 442)
Screenshot: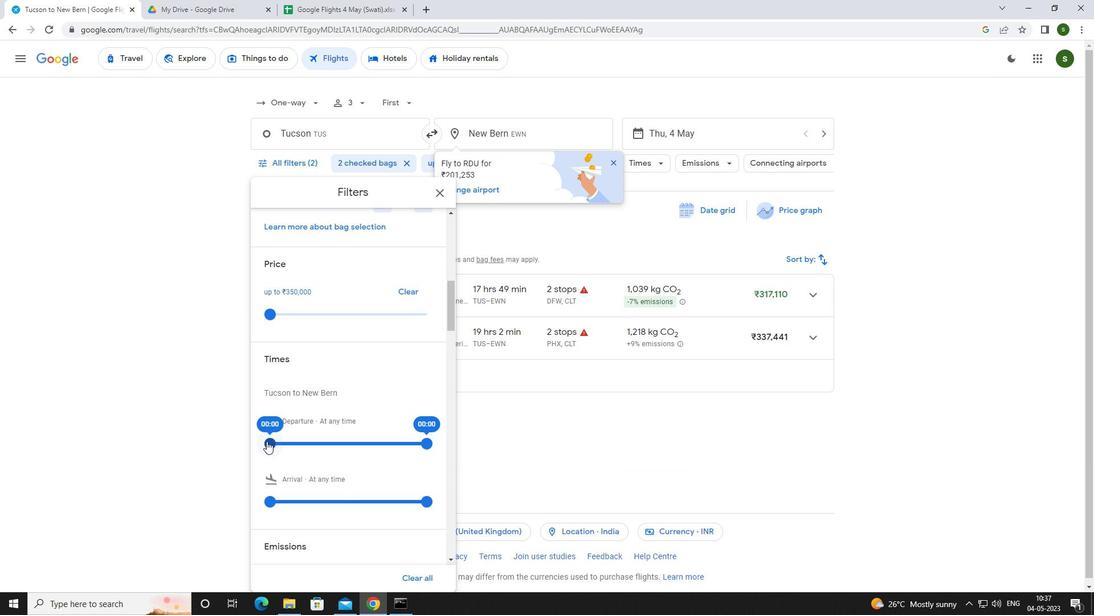 
Action: Mouse pressed left at (266, 442)
Screenshot: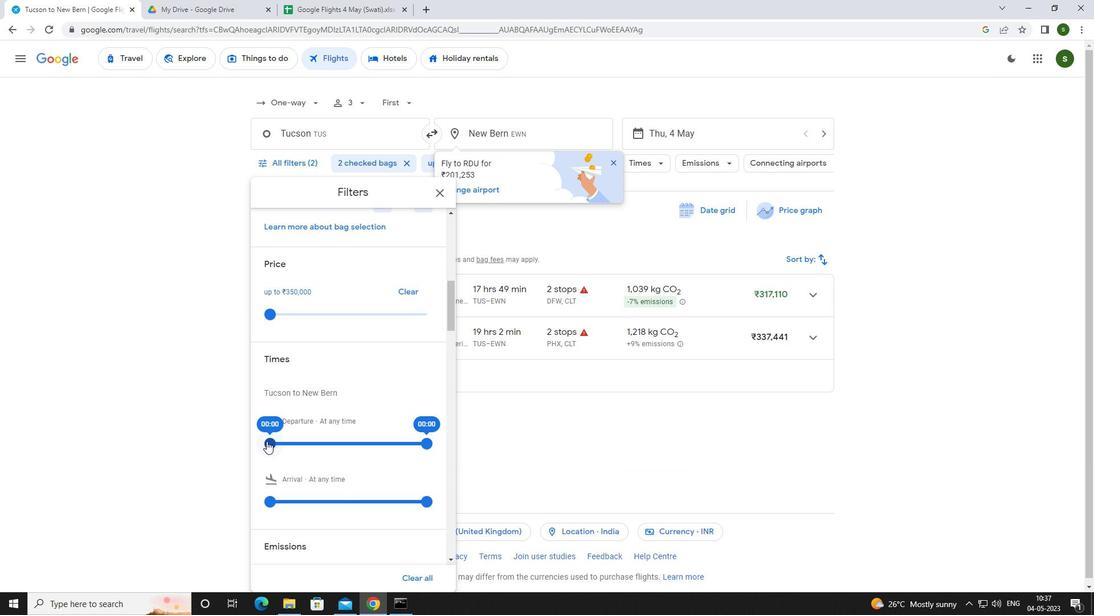 
Action: Mouse moved to (561, 440)
Screenshot: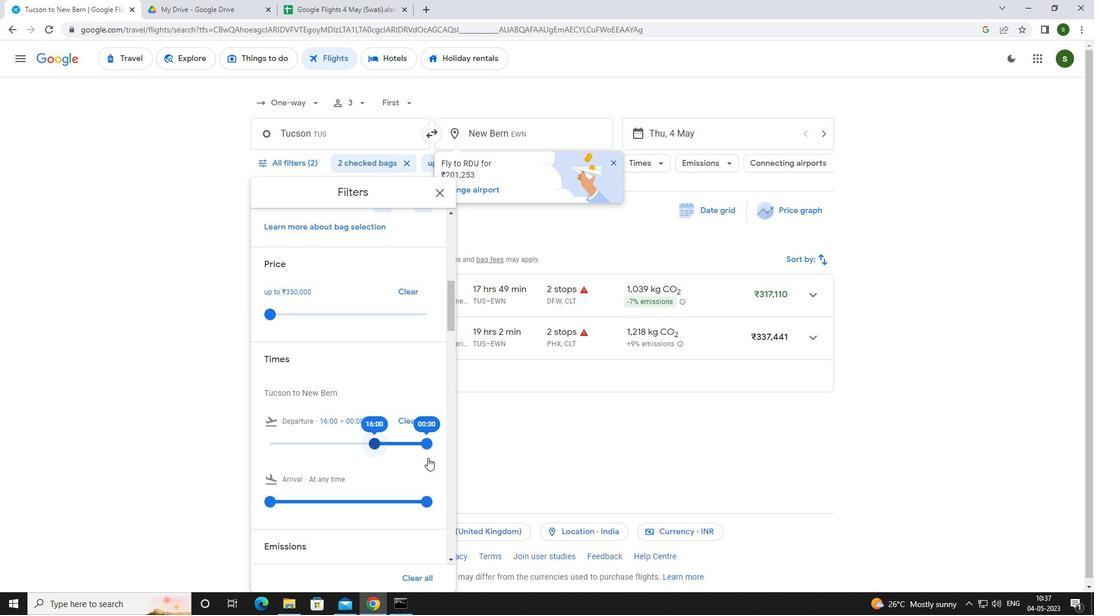 
Action: Mouse pressed left at (561, 440)
Screenshot: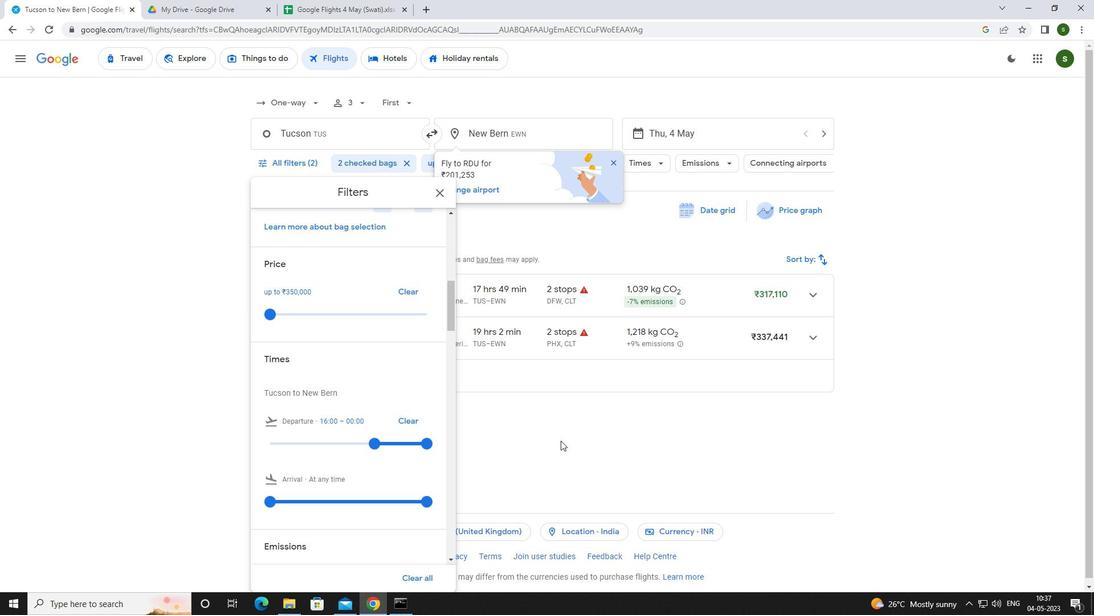 
